 Task: Open Card Supply Chain Planning in Board Sales Territory Planning and Forecasting to Workspace Design Software and add a team member Softage.1@softage.net, a label Green, a checklist Customer Journey Mapping, an attachment from your computer, a color Green and finally, add a card description 'Develop and launch new sales promotion for existing customers' and a comment 'We should approach this task with a sense of empathy, putting ourselves in the shoes of our stakeholders to understand their perspectives.'. Add a start date 'Jan 09, 1900' with a due date 'Jan 16, 1900'
Action: Key pressed <Key.shift>SOFTAGE.4<Key.shift>@SOFTAGE.NET<Key.enter>
Screenshot: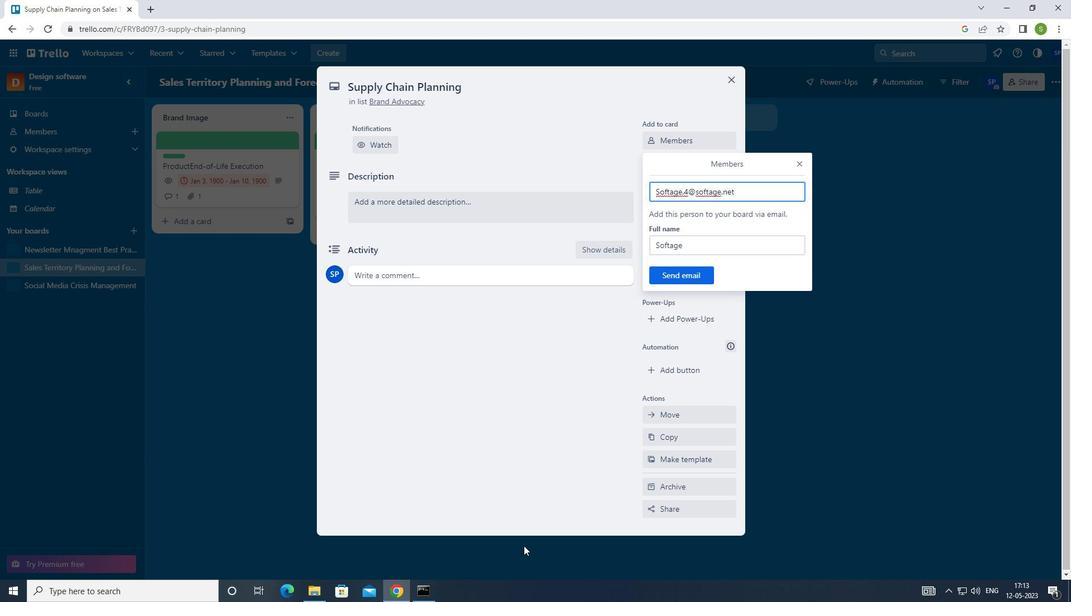 
Action: Mouse moved to (795, 163)
Screenshot: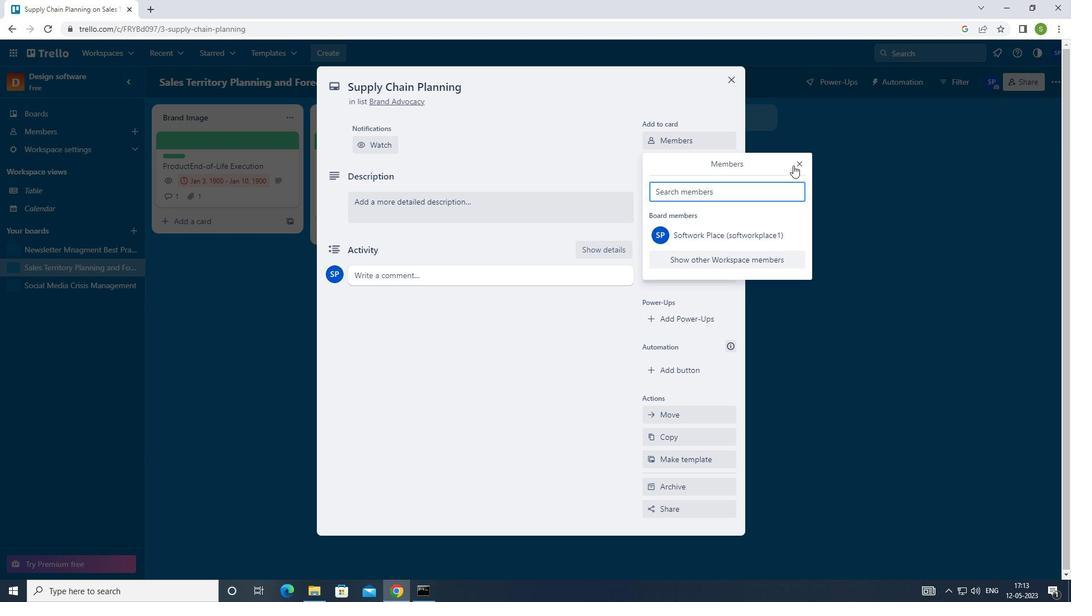 
Action: Mouse pressed left at (795, 163)
Screenshot: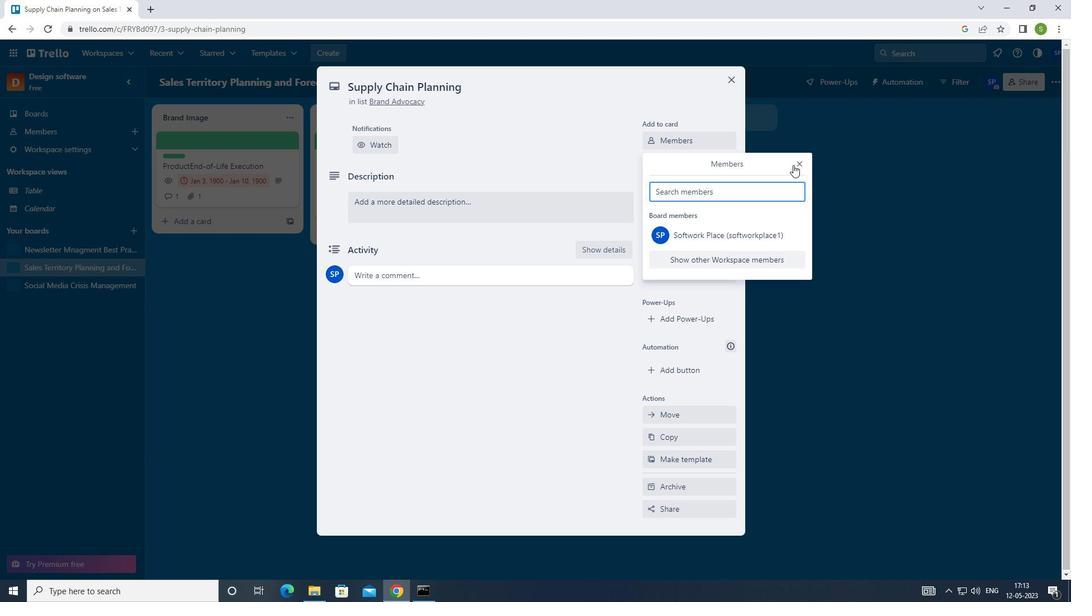 
Action: Mouse moved to (669, 169)
Screenshot: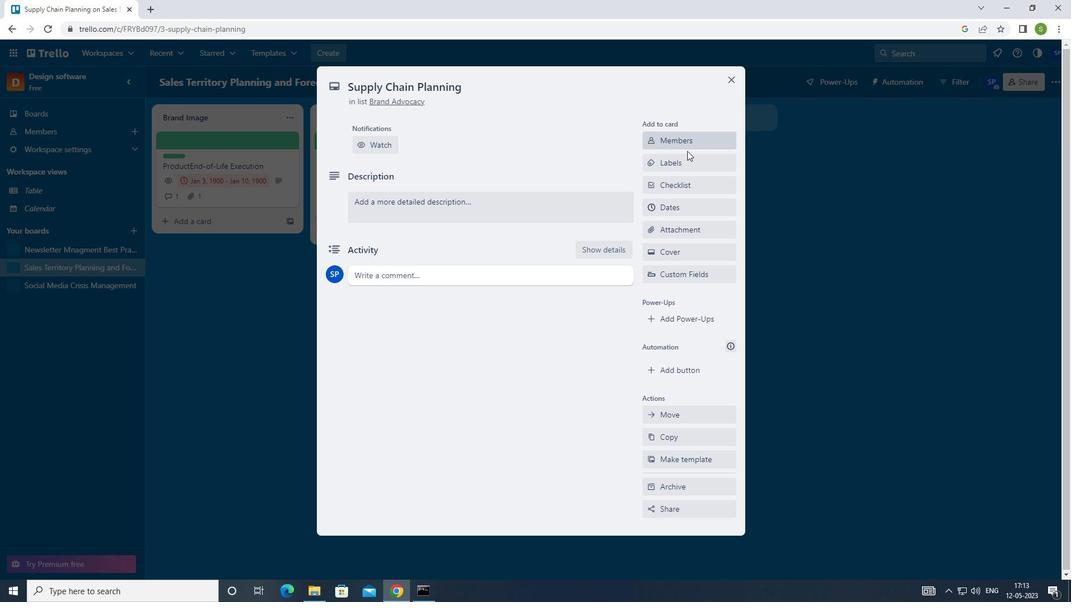 
Action: Mouse pressed left at (669, 169)
Screenshot: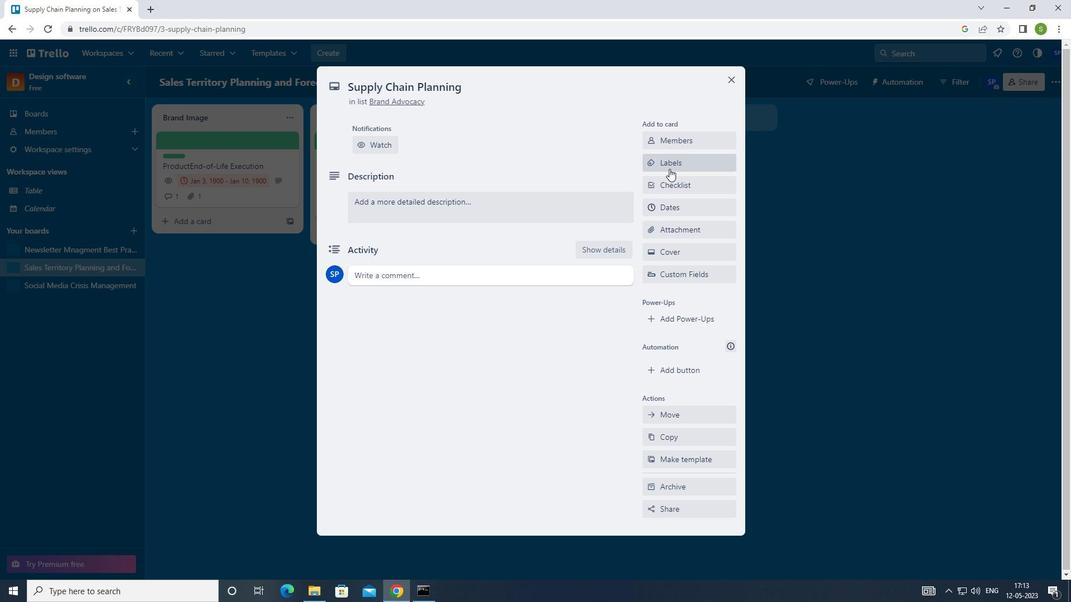 
Action: Mouse moved to (709, 259)
Screenshot: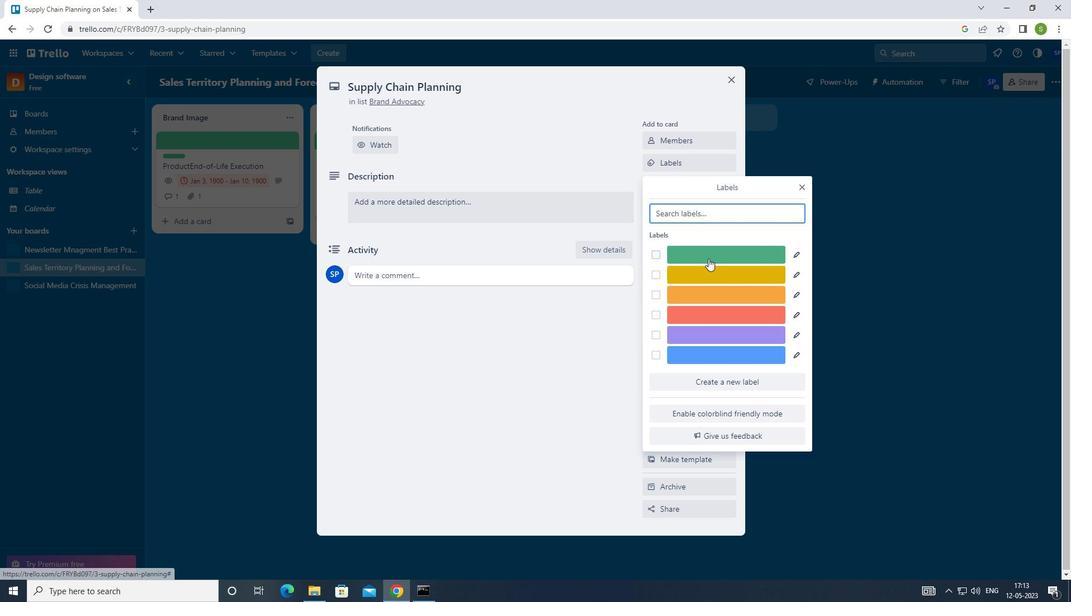 
Action: Mouse pressed left at (709, 259)
Screenshot: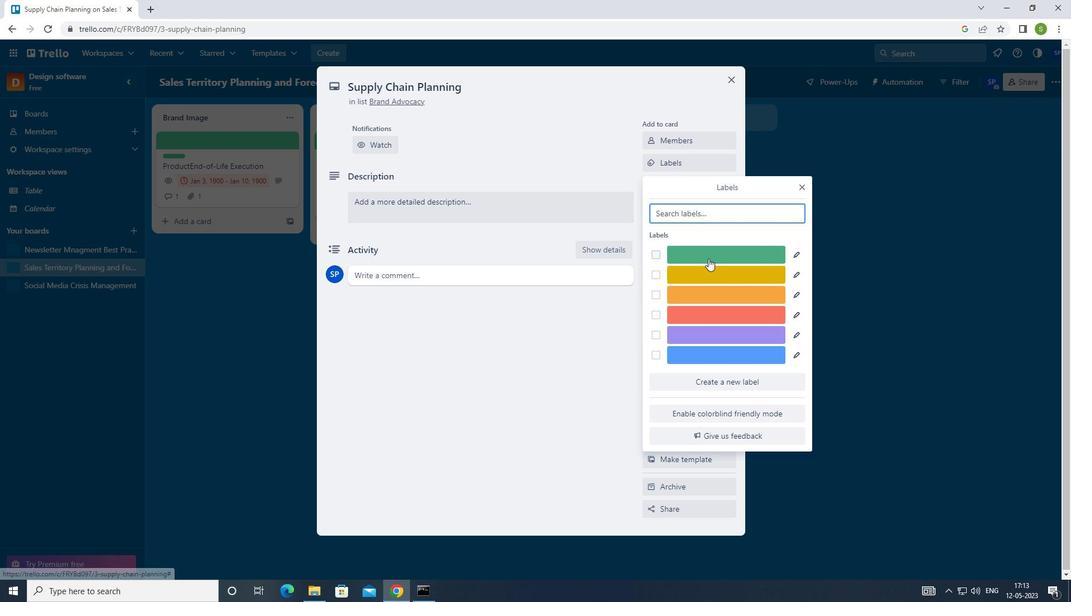 
Action: Mouse moved to (800, 185)
Screenshot: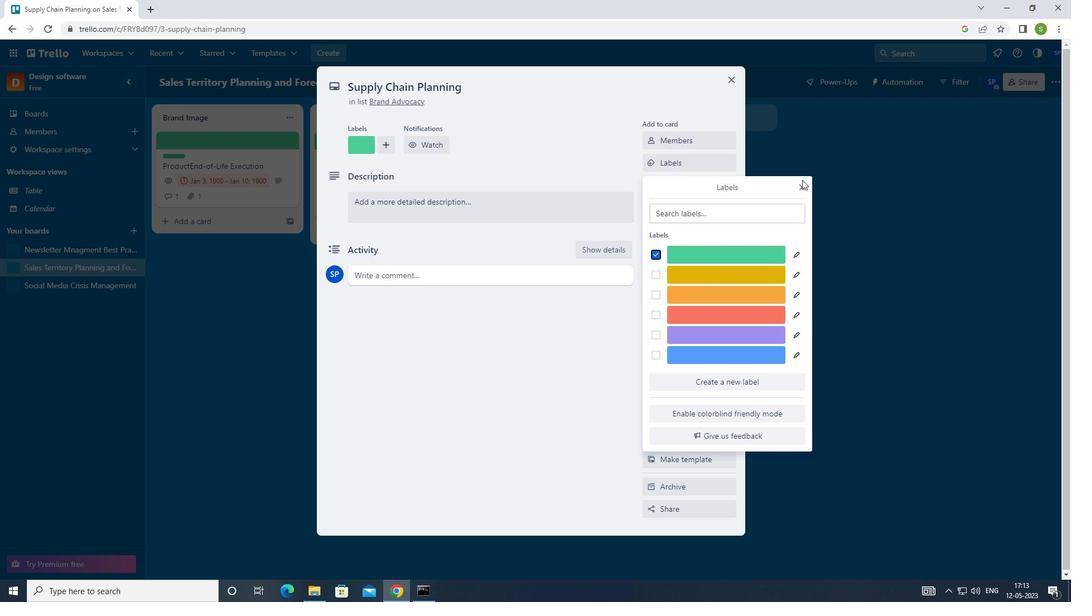 
Action: Mouse pressed left at (800, 185)
Screenshot: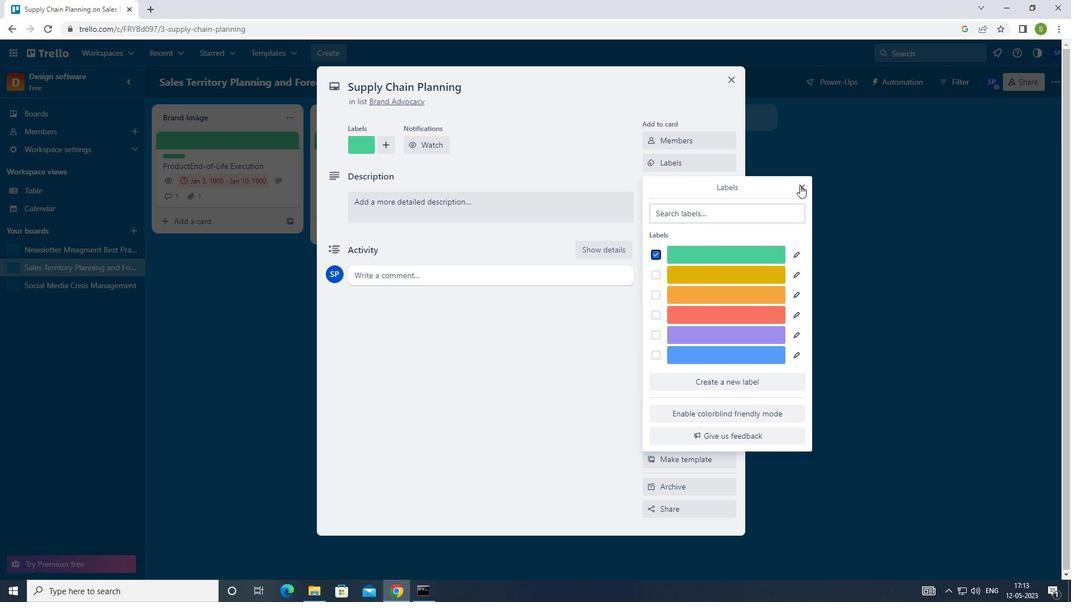 
Action: Mouse moved to (709, 183)
Screenshot: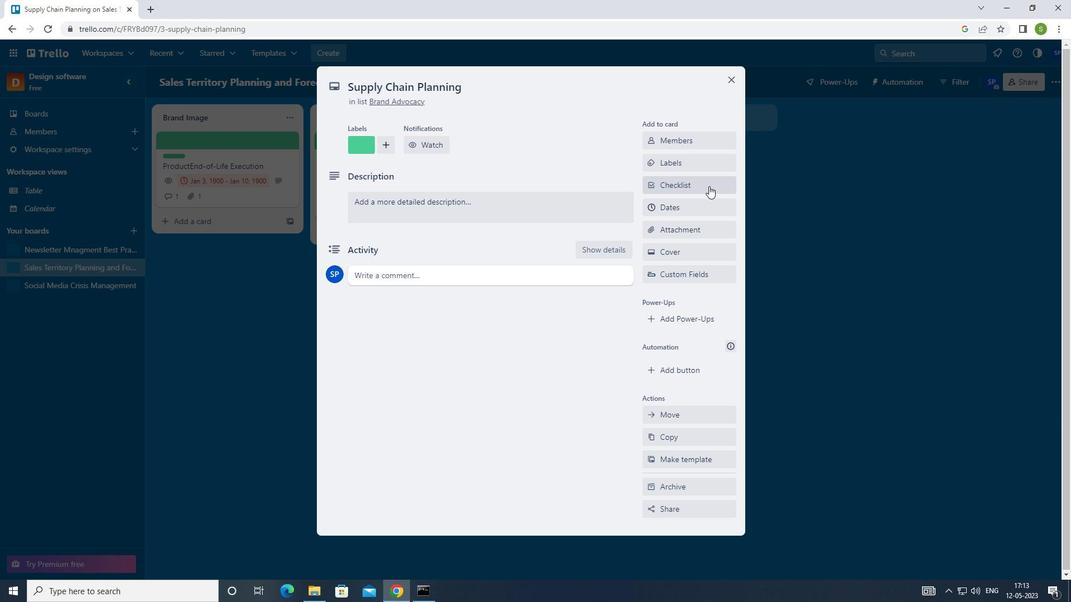 
Action: Mouse pressed left at (709, 183)
Screenshot: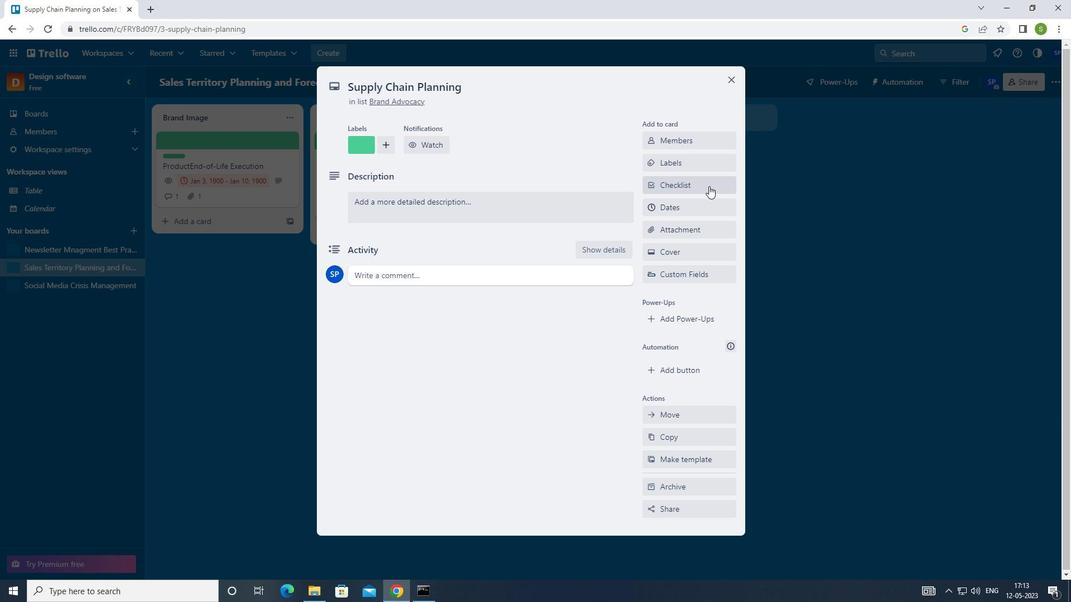 
Action: Mouse moved to (719, 202)
Screenshot: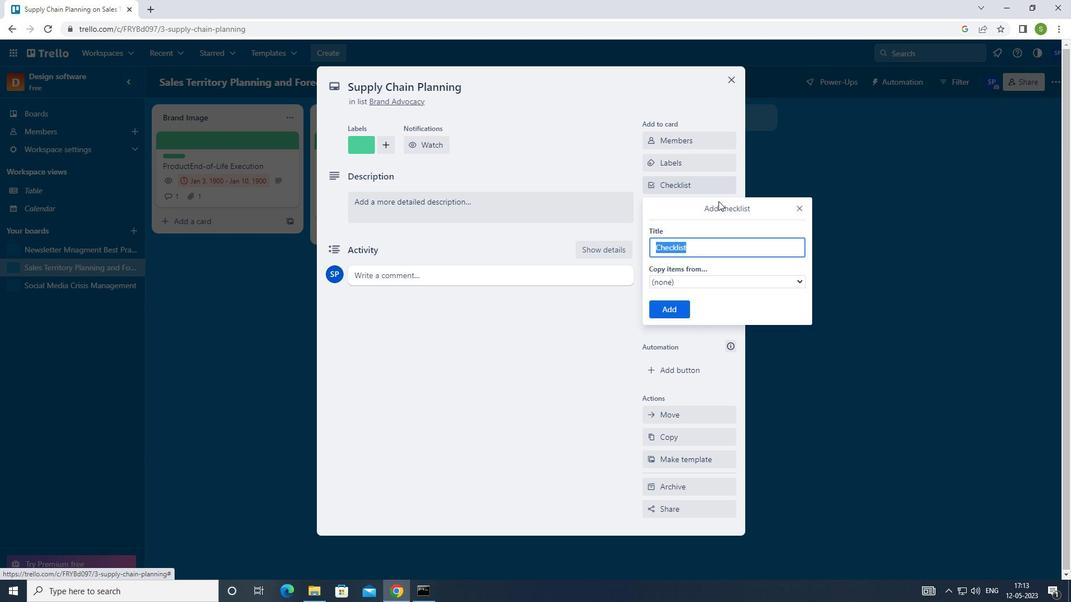 
Action: Key pressed <Key.shift>C
Screenshot: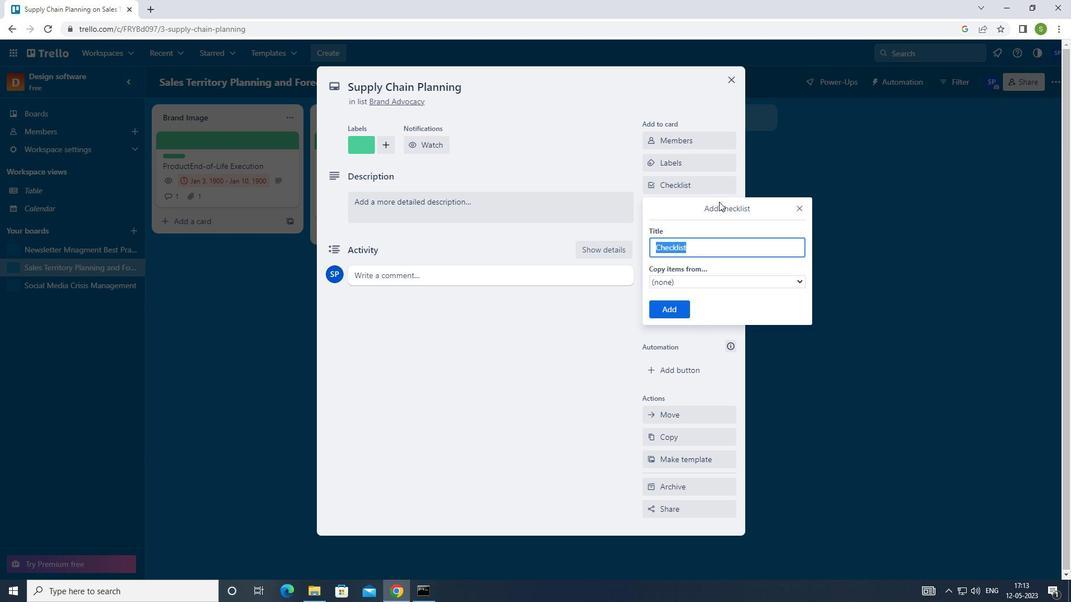 
Action: Mouse moved to (726, 313)
Screenshot: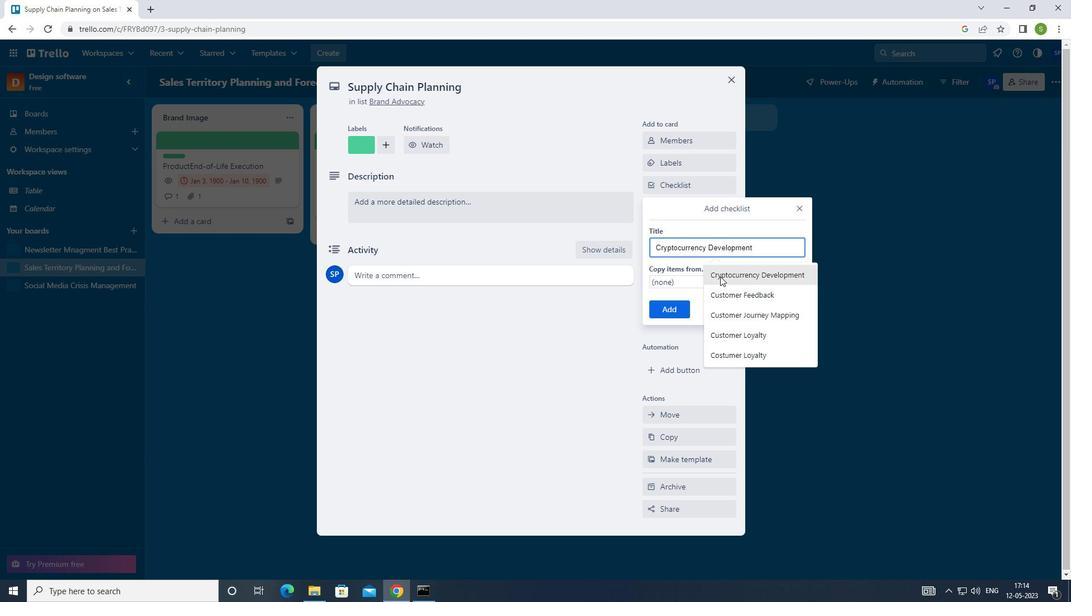 
Action: Mouse pressed left at (726, 313)
Screenshot: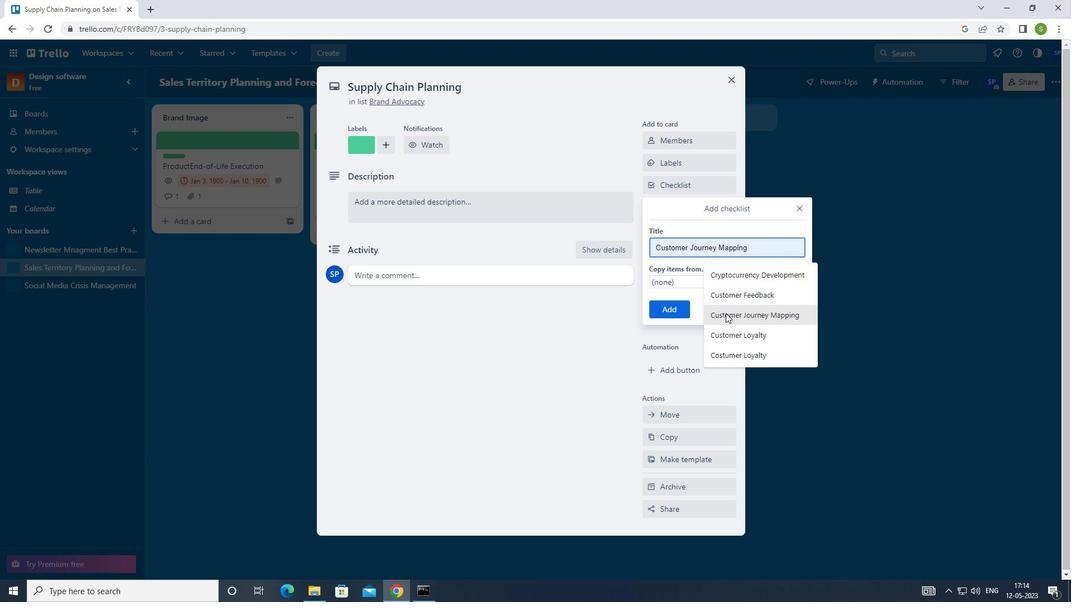 
Action: Mouse moved to (667, 304)
Screenshot: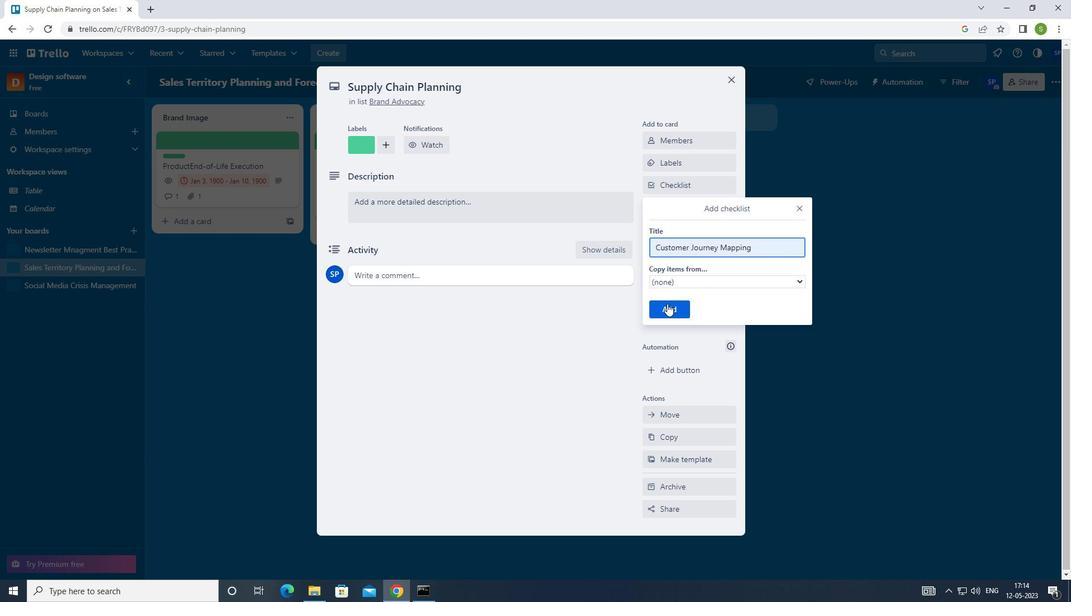 
Action: Mouse pressed left at (667, 304)
Screenshot: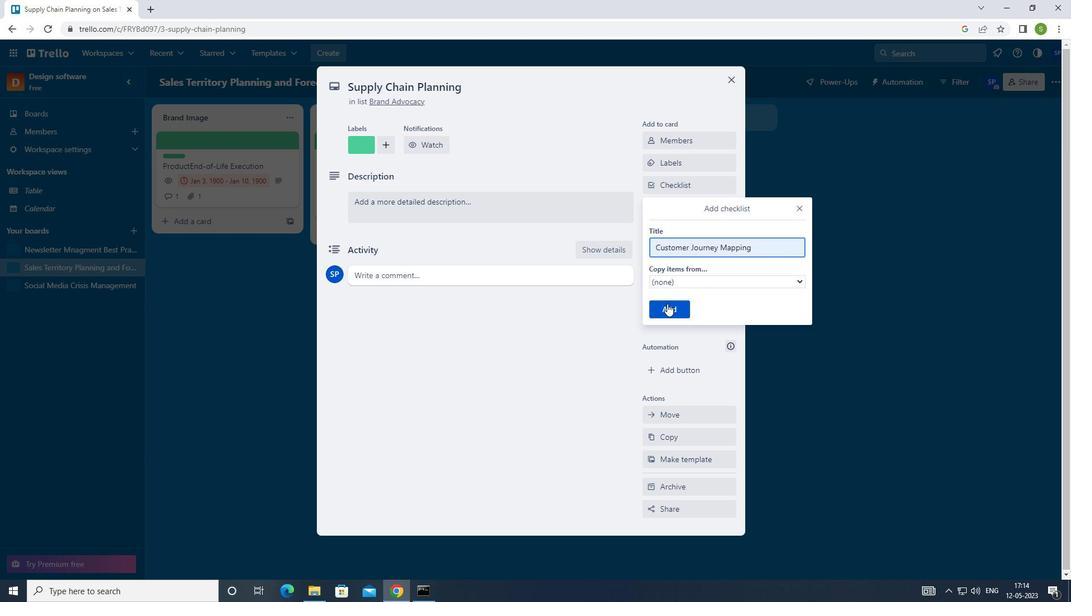 
Action: Mouse moved to (676, 231)
Screenshot: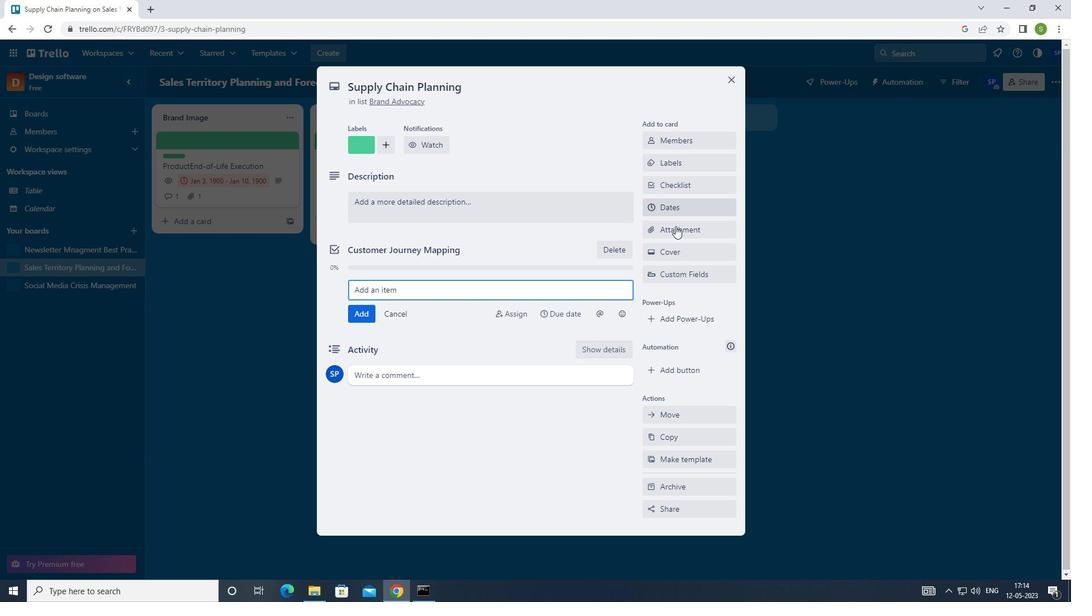 
Action: Mouse pressed left at (676, 231)
Screenshot: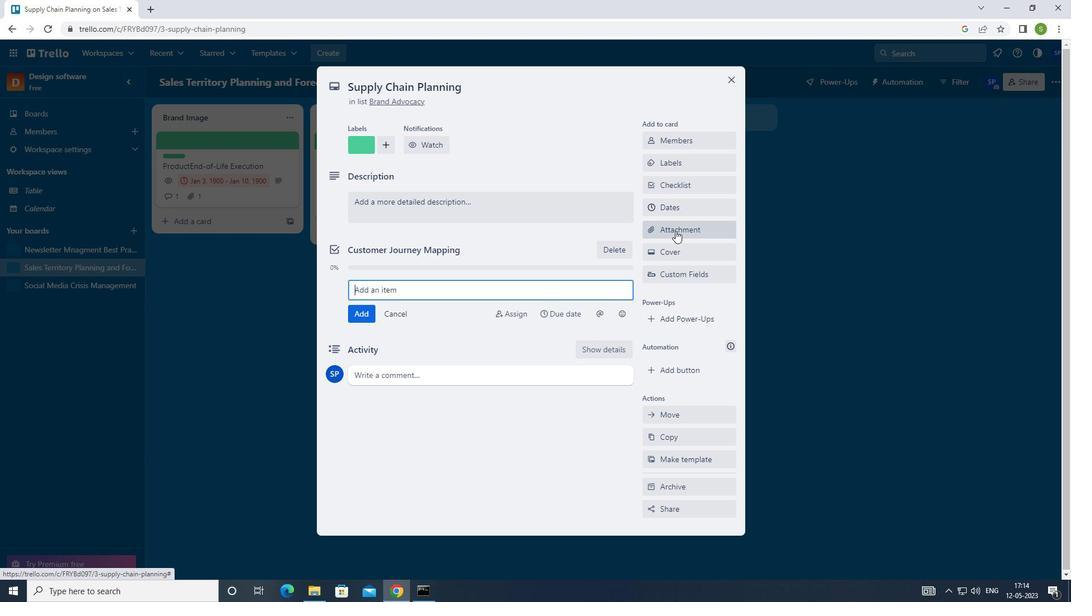 
Action: Mouse moved to (666, 271)
Screenshot: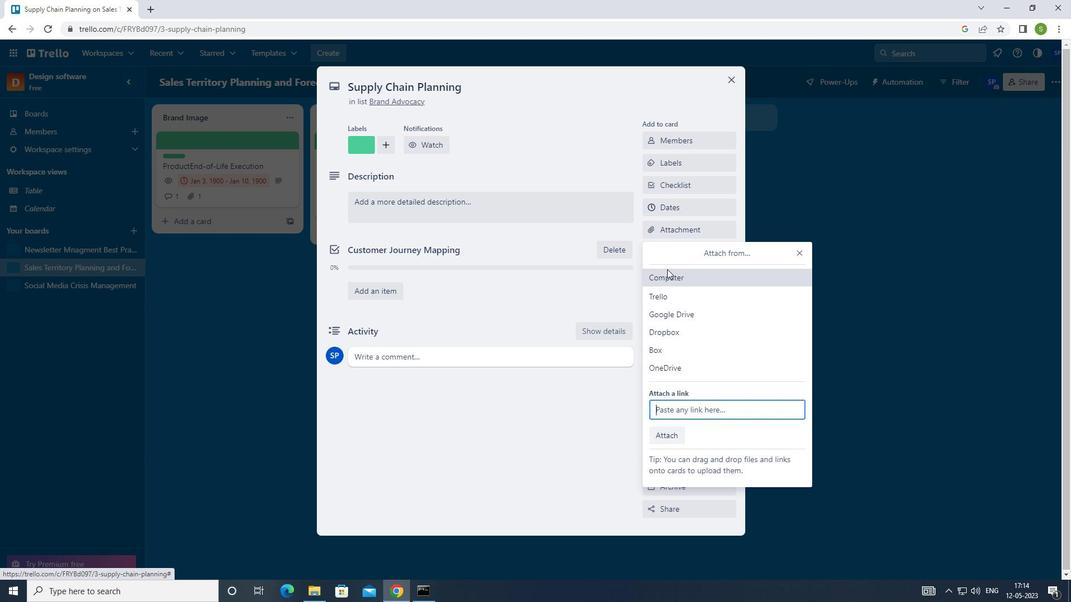
Action: Mouse pressed left at (666, 271)
Screenshot: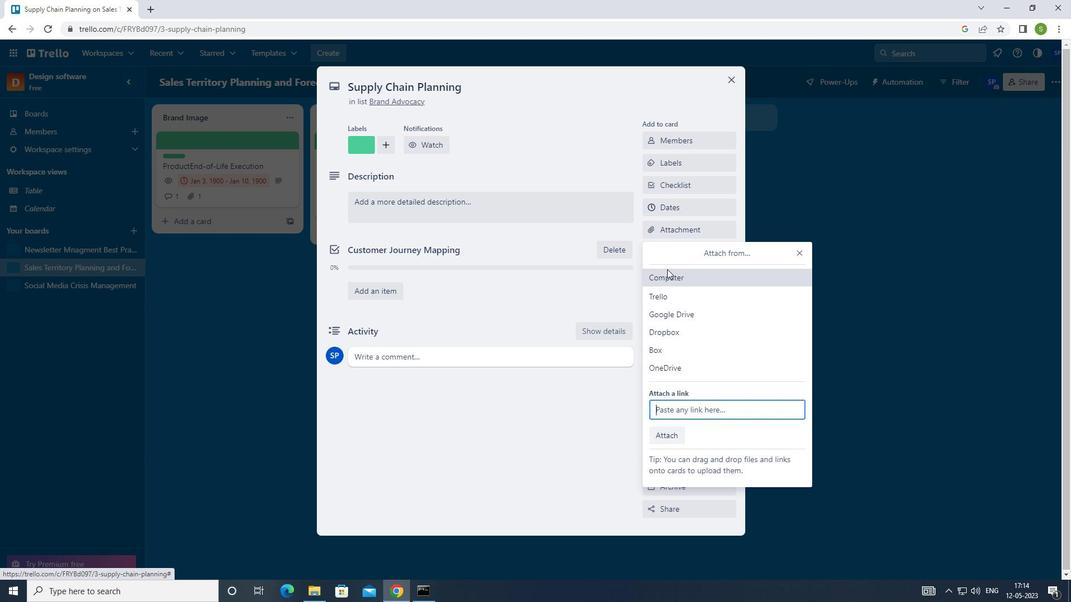 
Action: Mouse moved to (255, 74)
Screenshot: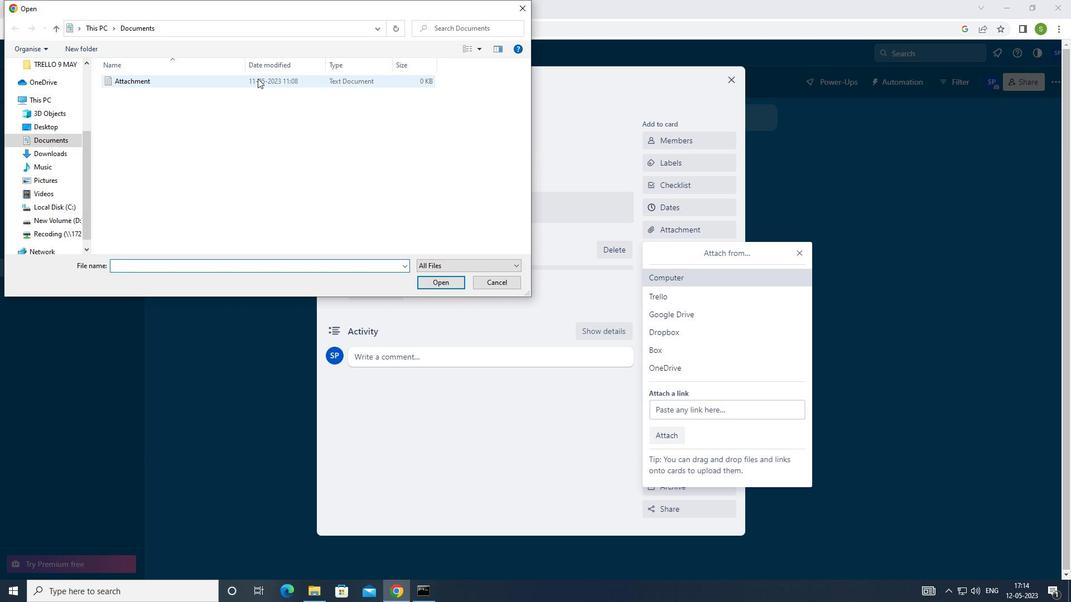 
Action: Mouse pressed left at (255, 74)
Screenshot: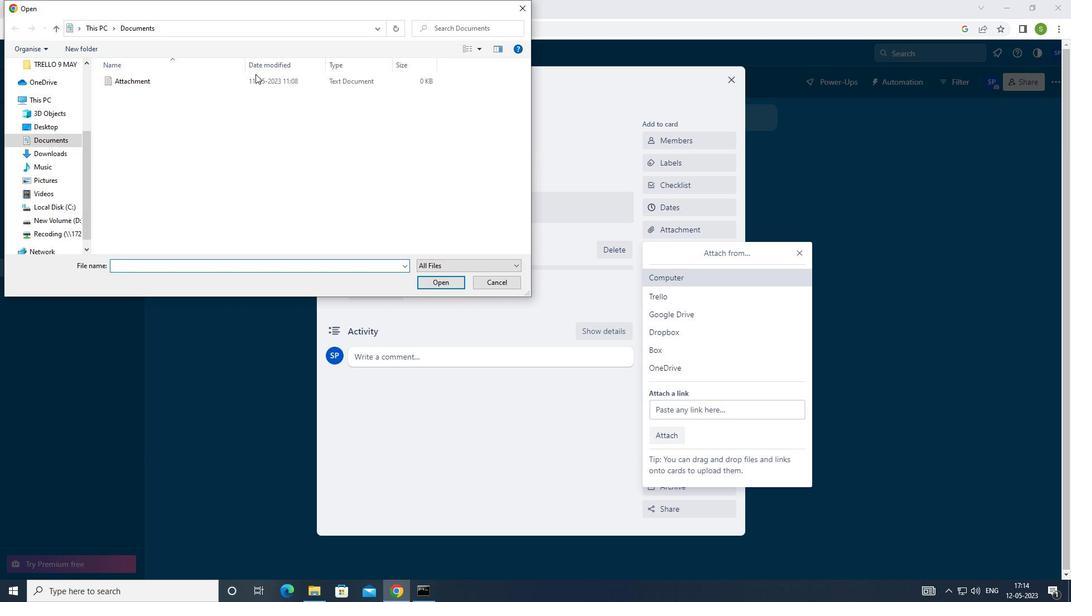 
Action: Mouse moved to (255, 79)
Screenshot: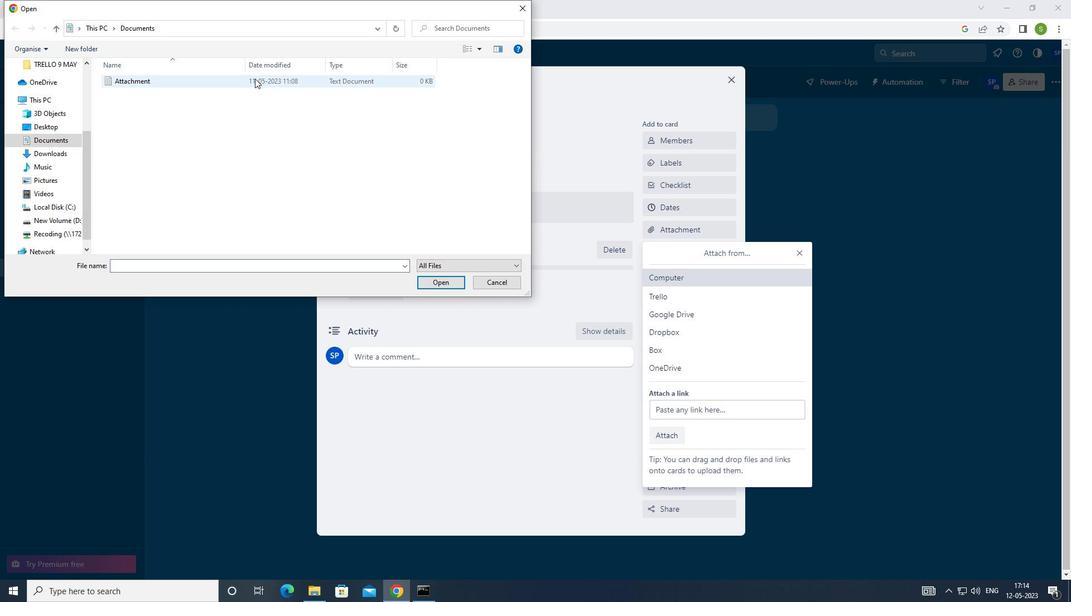 
Action: Mouse pressed left at (255, 79)
Screenshot: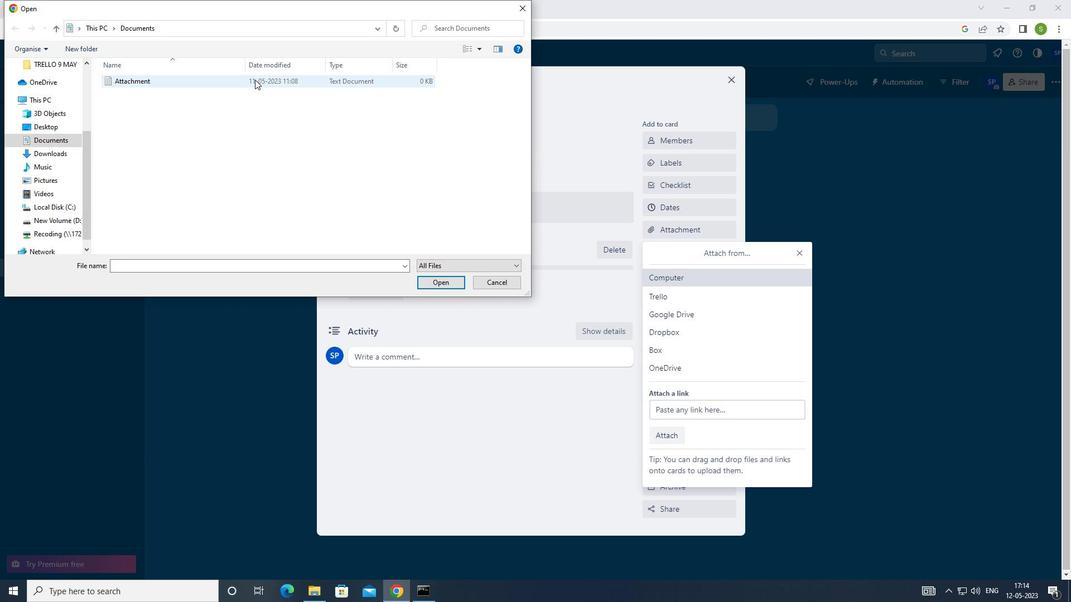 
Action: Mouse moved to (437, 283)
Screenshot: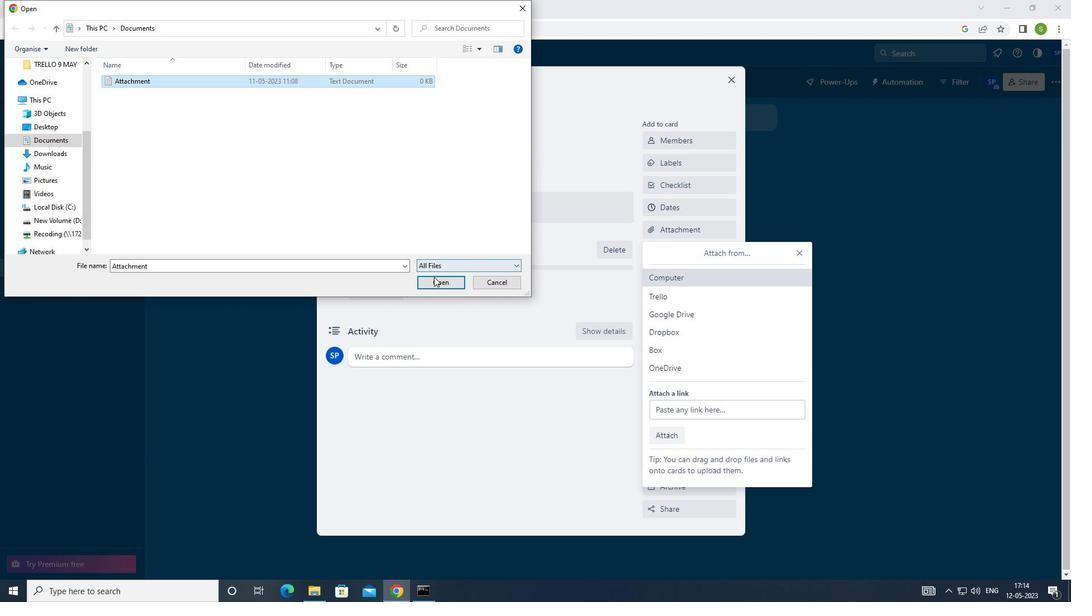 
Action: Mouse pressed left at (437, 283)
Screenshot: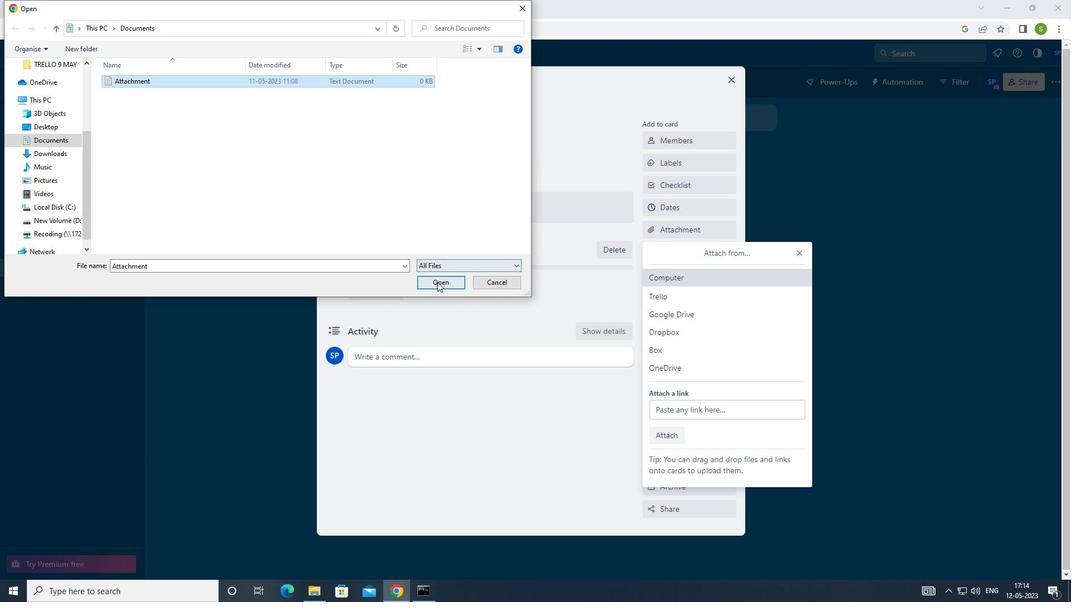 
Action: Mouse moved to (670, 247)
Screenshot: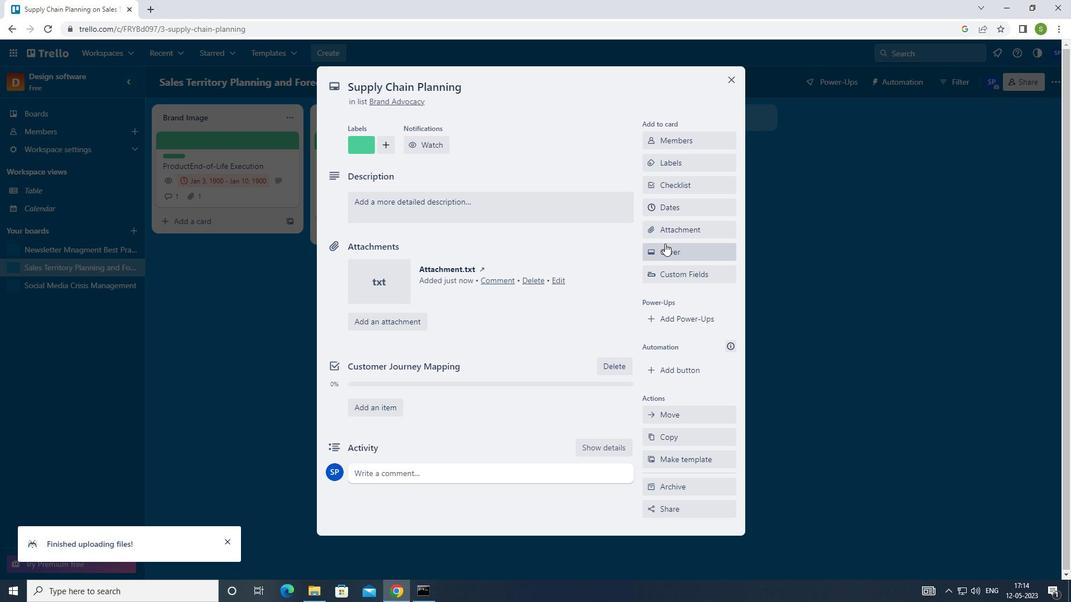 
Action: Mouse pressed left at (670, 247)
Screenshot: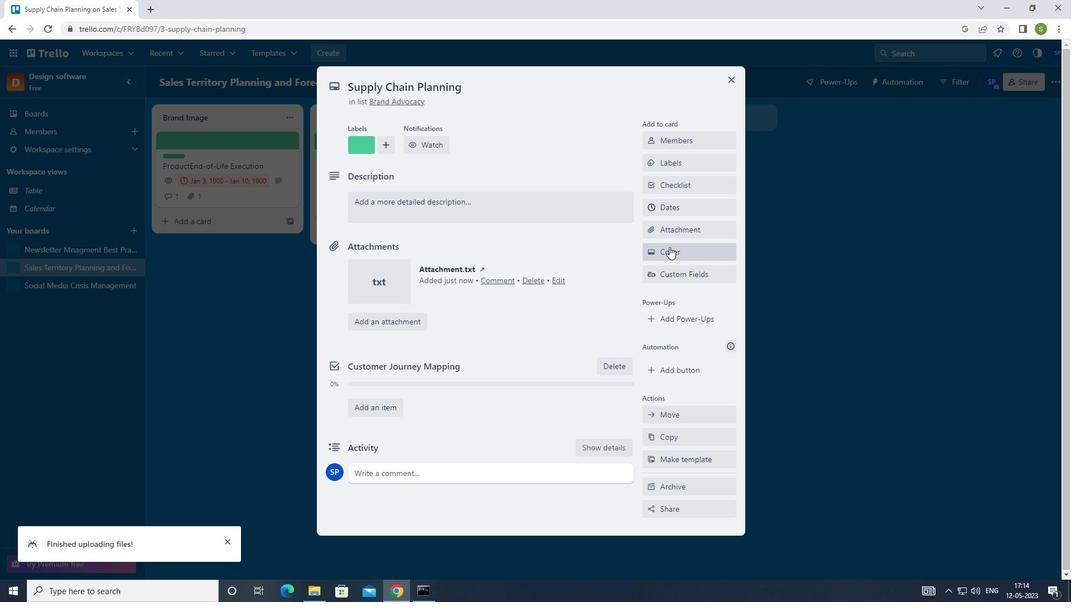
Action: Mouse moved to (668, 357)
Screenshot: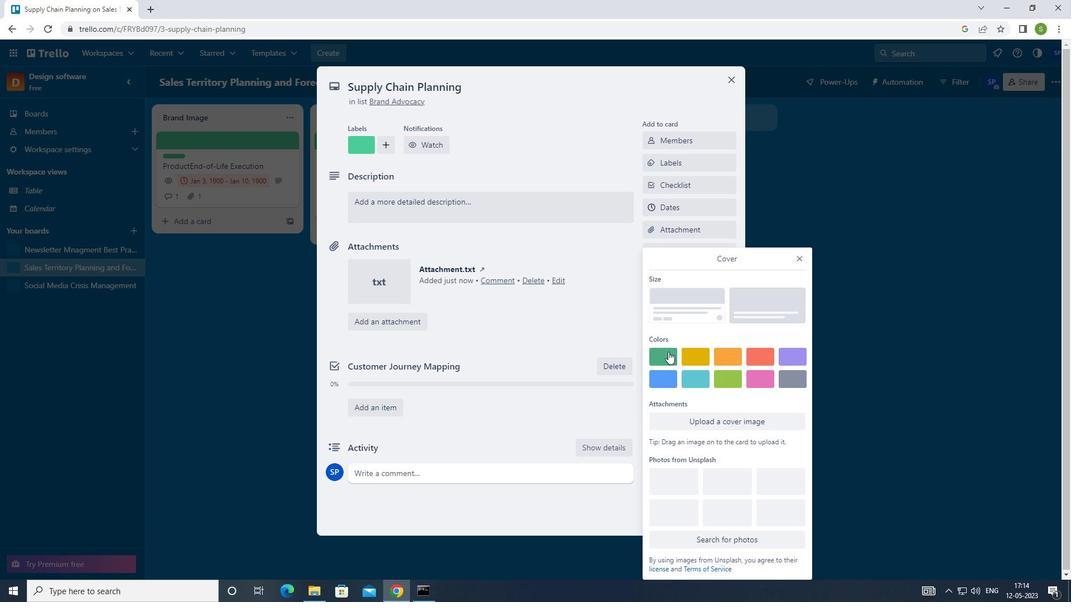 
Action: Mouse pressed left at (668, 357)
Screenshot: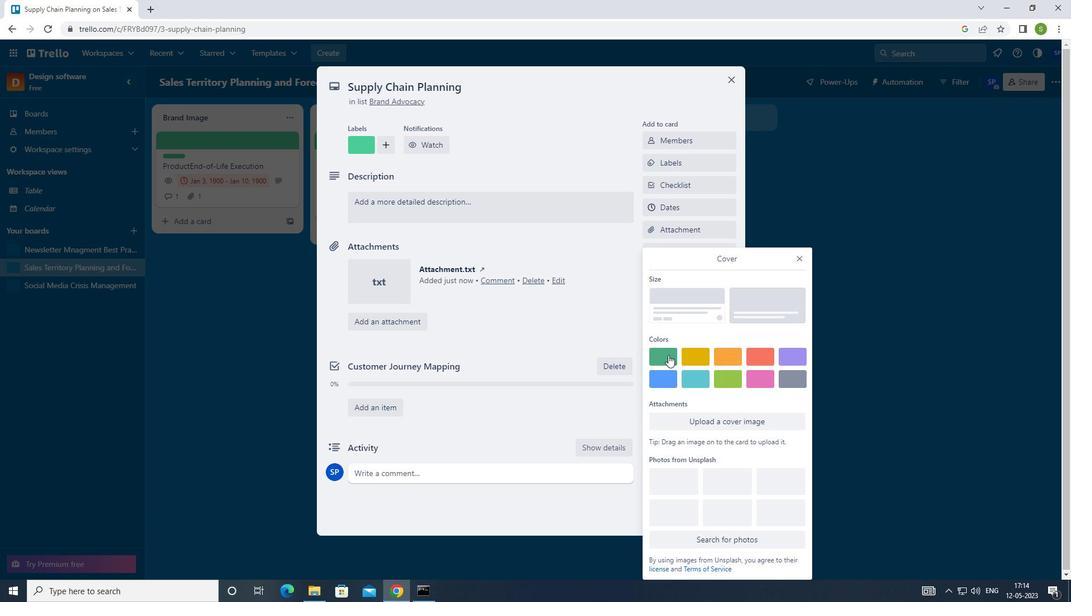 
Action: Mouse moved to (800, 238)
Screenshot: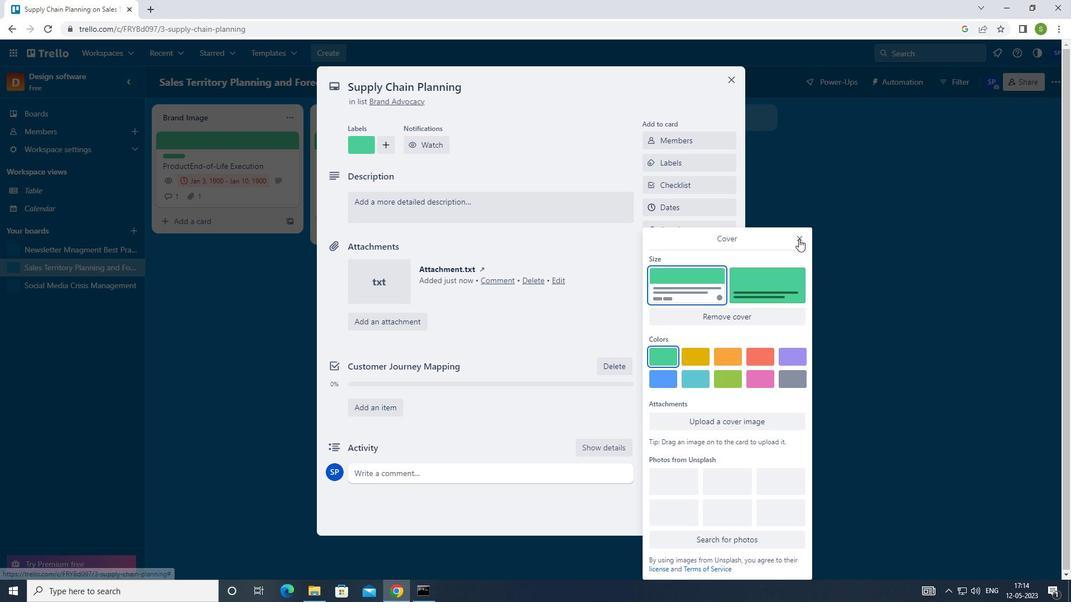
Action: Mouse pressed left at (800, 238)
Screenshot: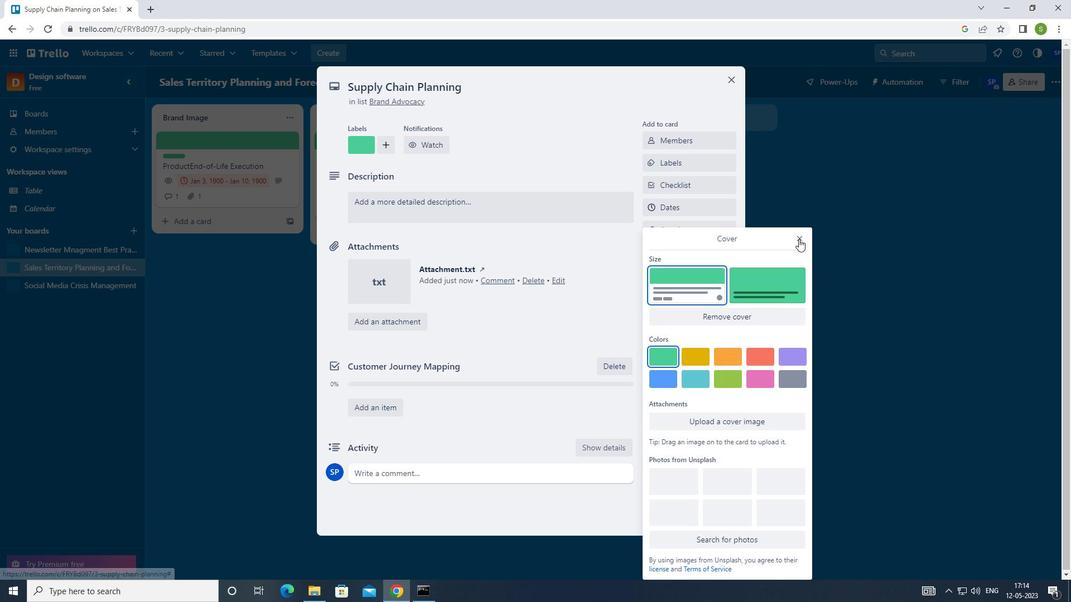 
Action: Mouse moved to (454, 261)
Screenshot: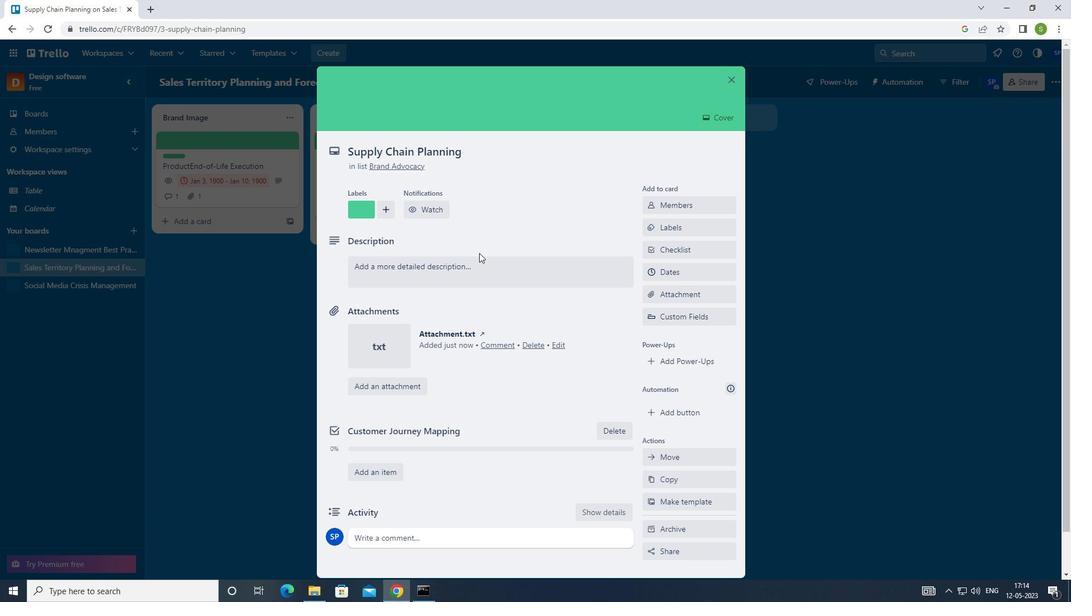 
Action: Mouse pressed left at (454, 261)
Screenshot: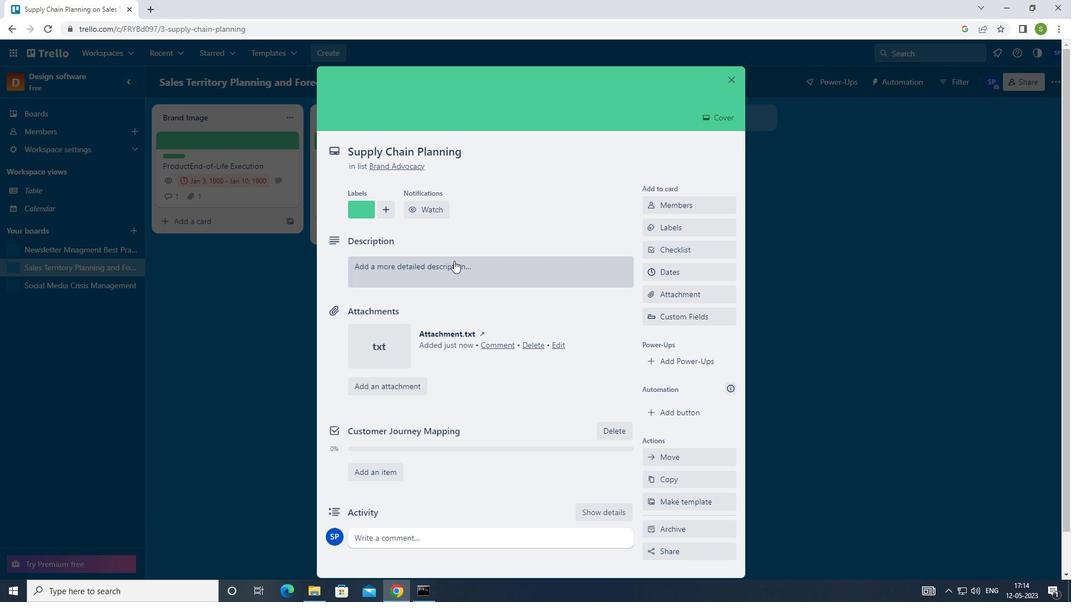 
Action: Mouse moved to (515, 160)
Screenshot: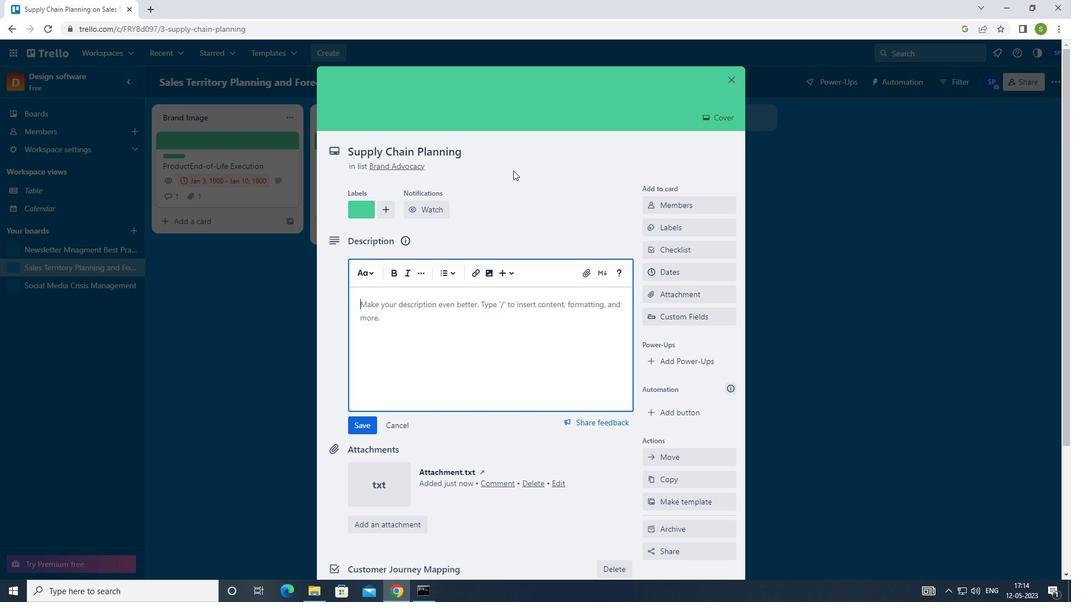 
Action: Key pressed <Key.shift>DEVELOP<Key.space>AND<Key.space>LAUNCH<Key.space>NEW<Key.space>SALES<Key.space>PROMOTION<Key.space>FOR<Key.space>EXISTING<Key.space>CUSTOMER
Screenshot: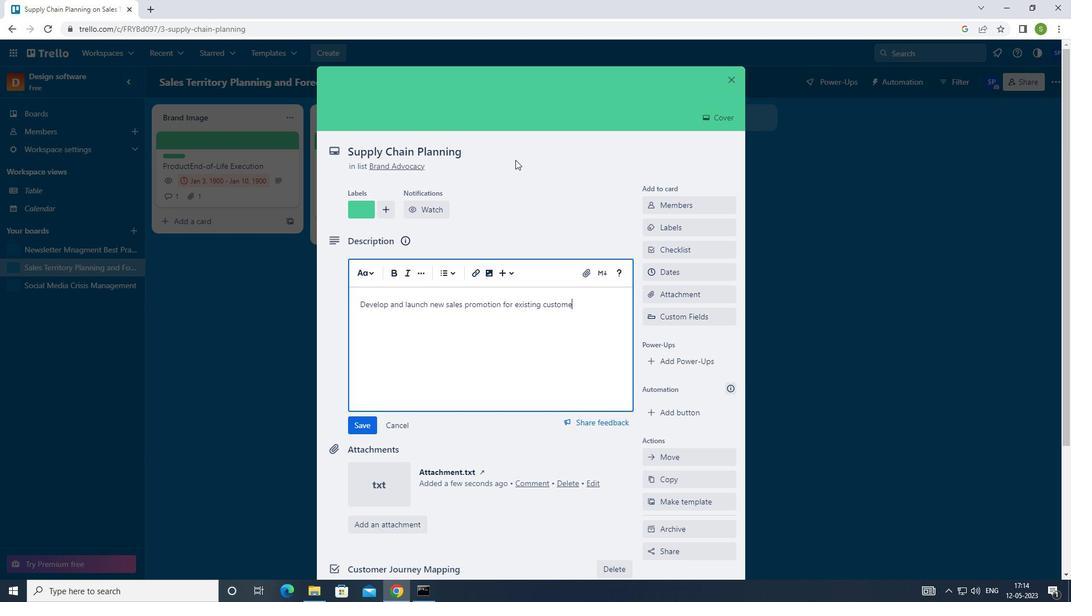 
Action: Mouse moved to (359, 425)
Screenshot: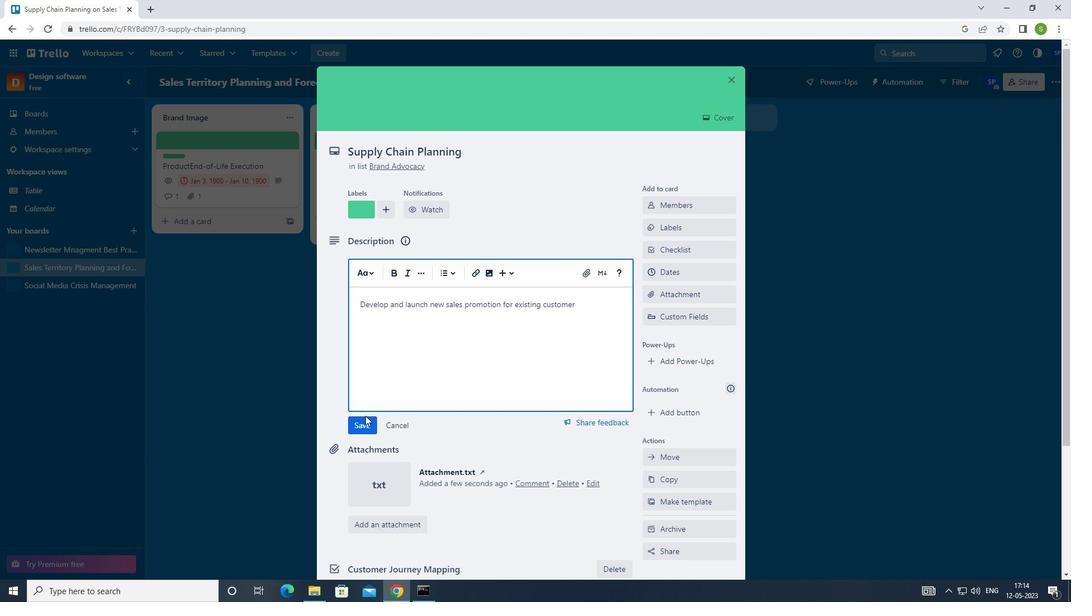 
Action: Mouse pressed left at (359, 425)
Screenshot: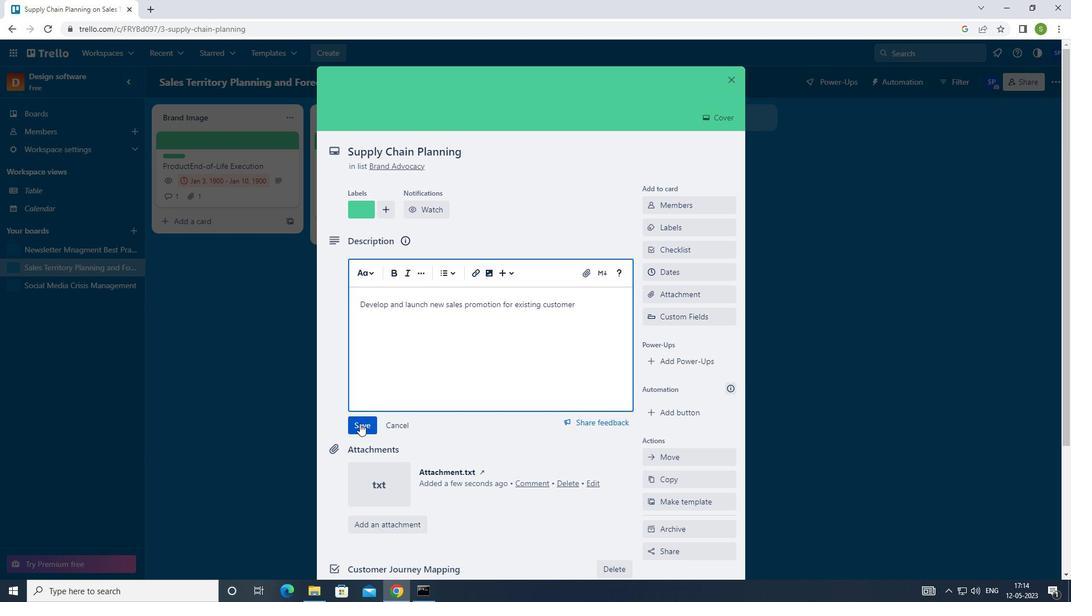 
Action: Mouse moved to (509, 336)
Screenshot: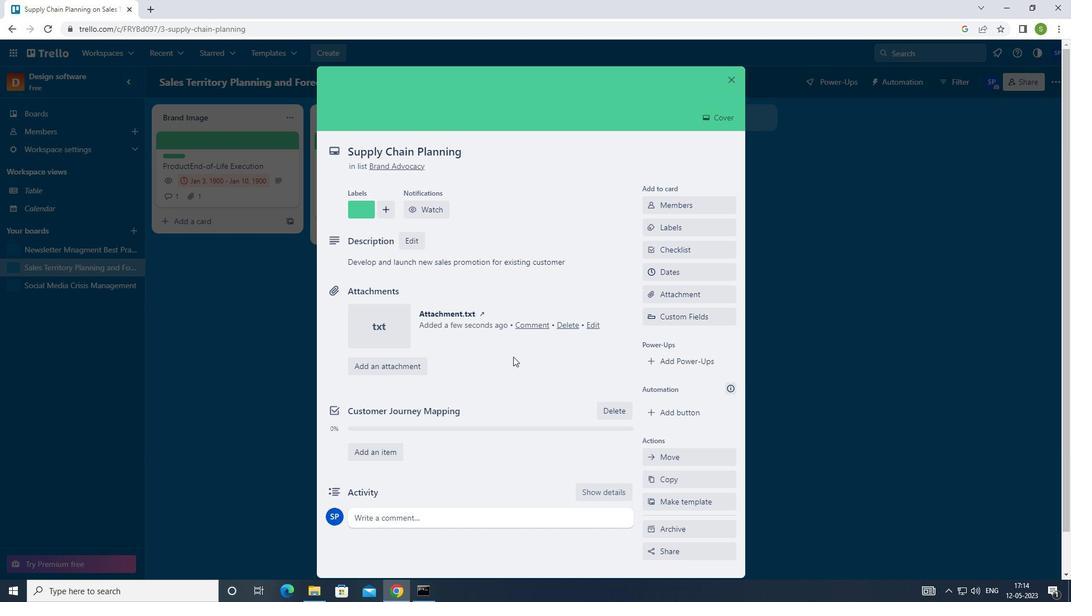 
Action: Mouse scrolled (509, 336) with delta (0, 0)
Screenshot: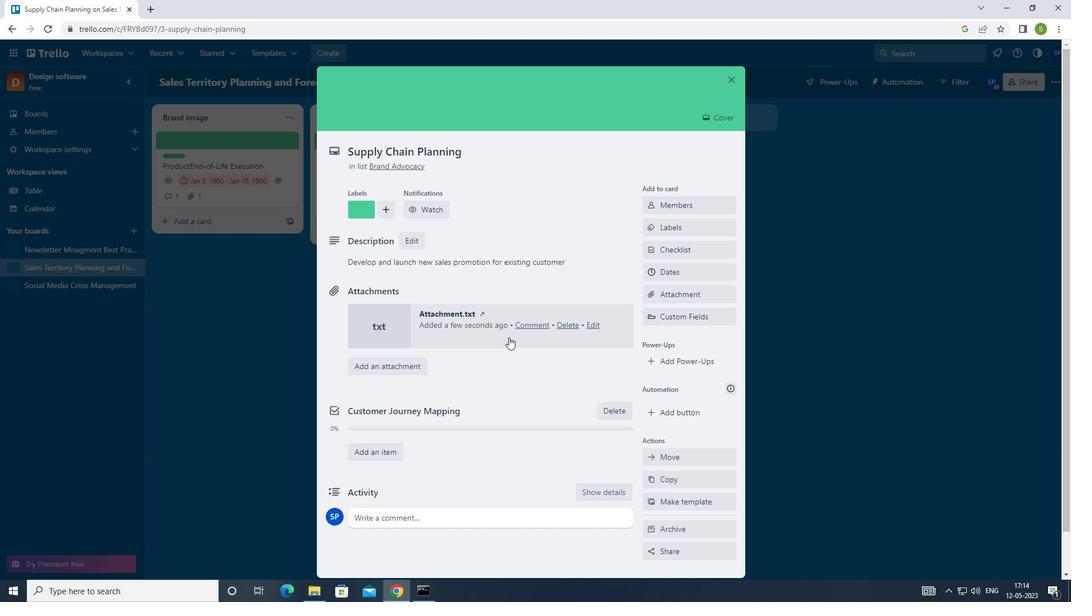 
Action: Mouse scrolled (509, 336) with delta (0, 0)
Screenshot: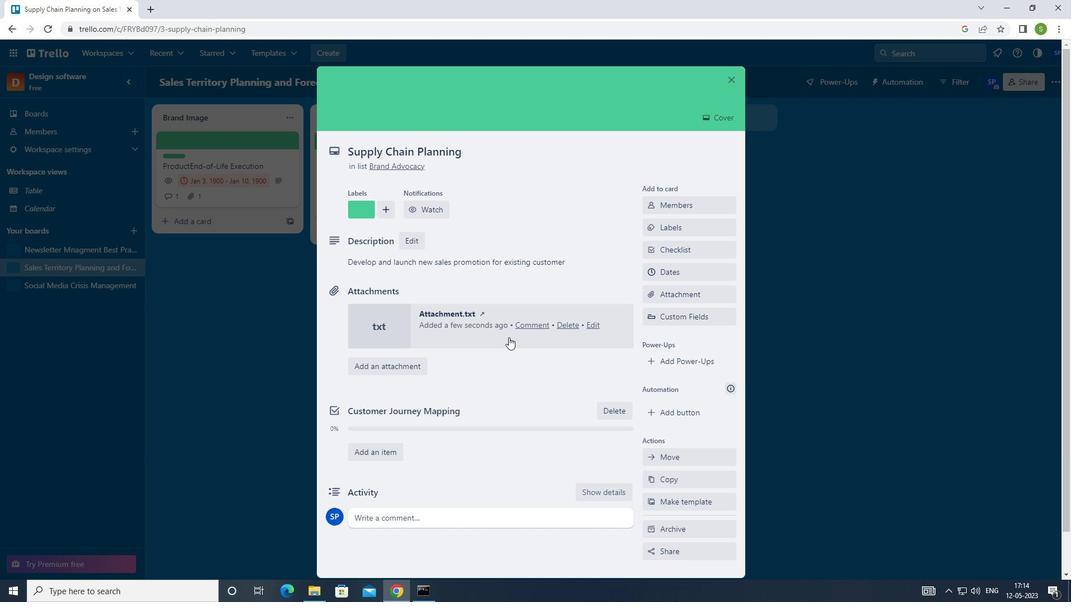 
Action: Mouse scrolled (509, 336) with delta (0, 0)
Screenshot: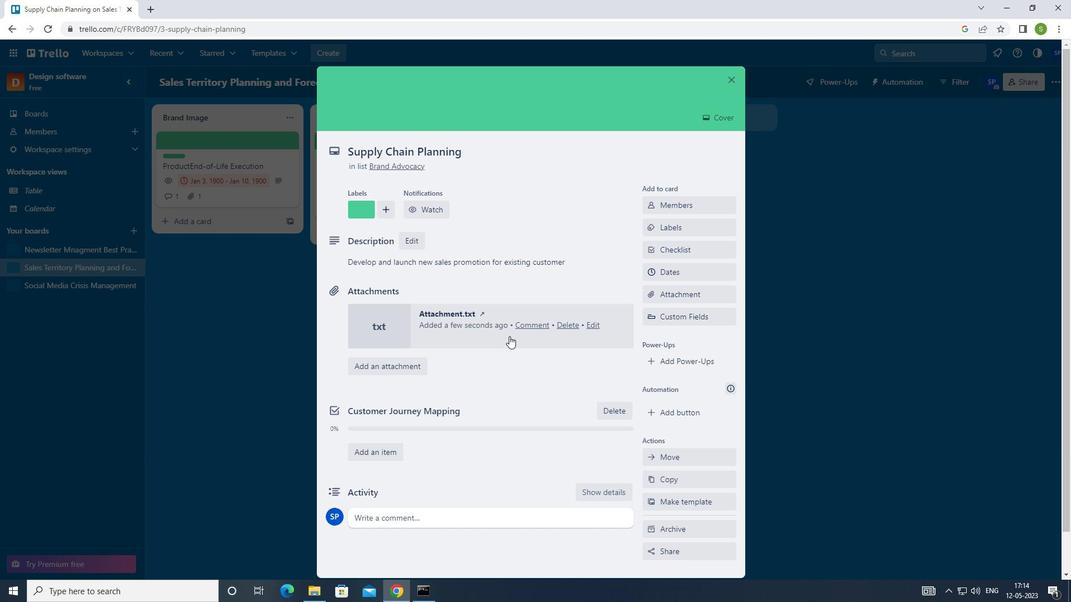 
Action: Mouse scrolled (509, 336) with delta (0, 0)
Screenshot: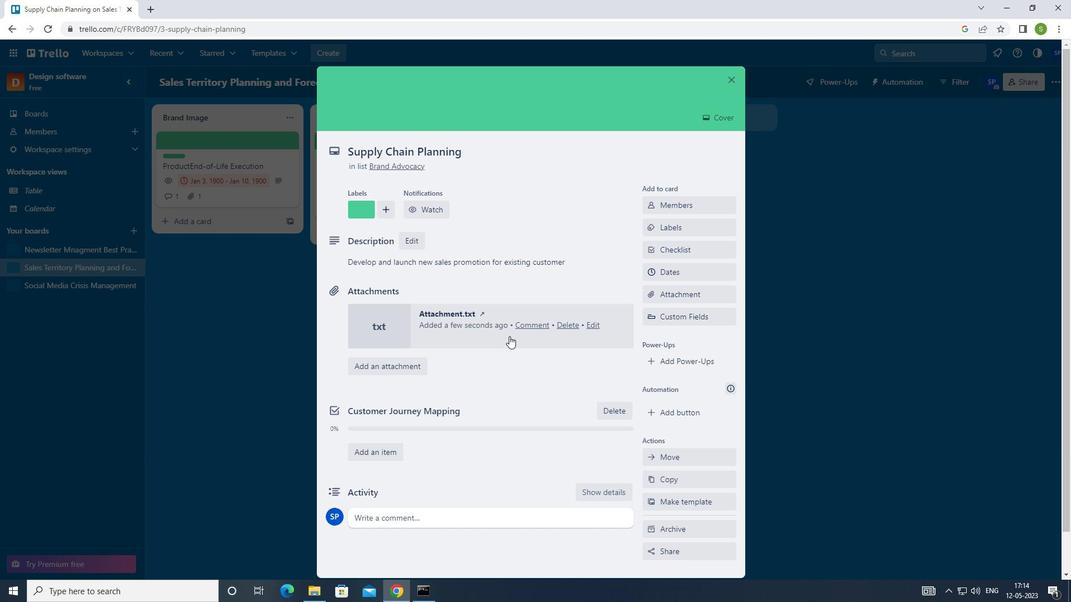 
Action: Mouse moved to (471, 472)
Screenshot: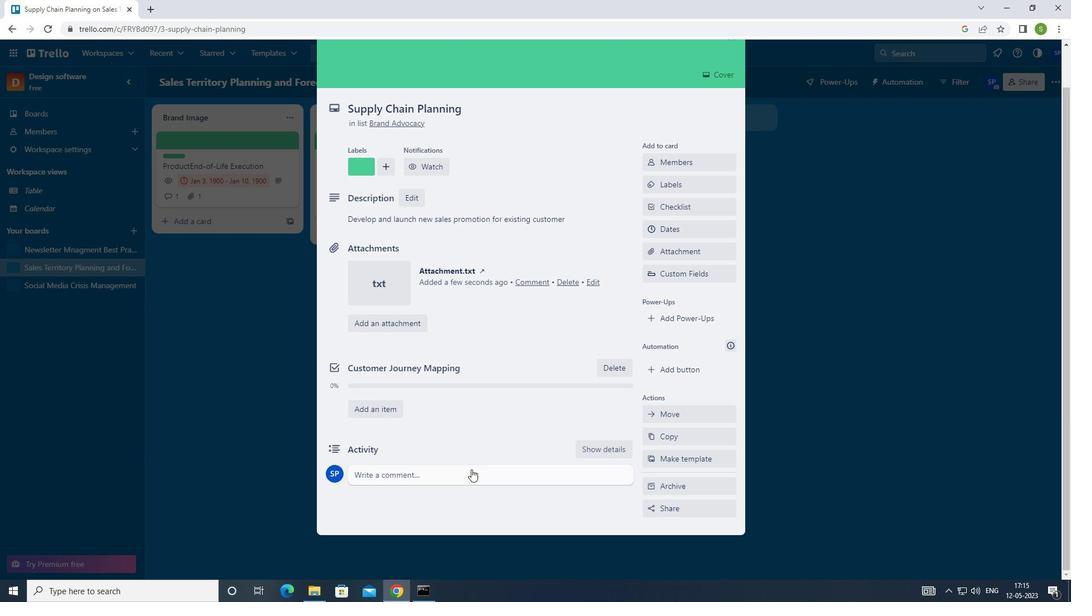 
Action: Mouse pressed left at (471, 472)
Screenshot: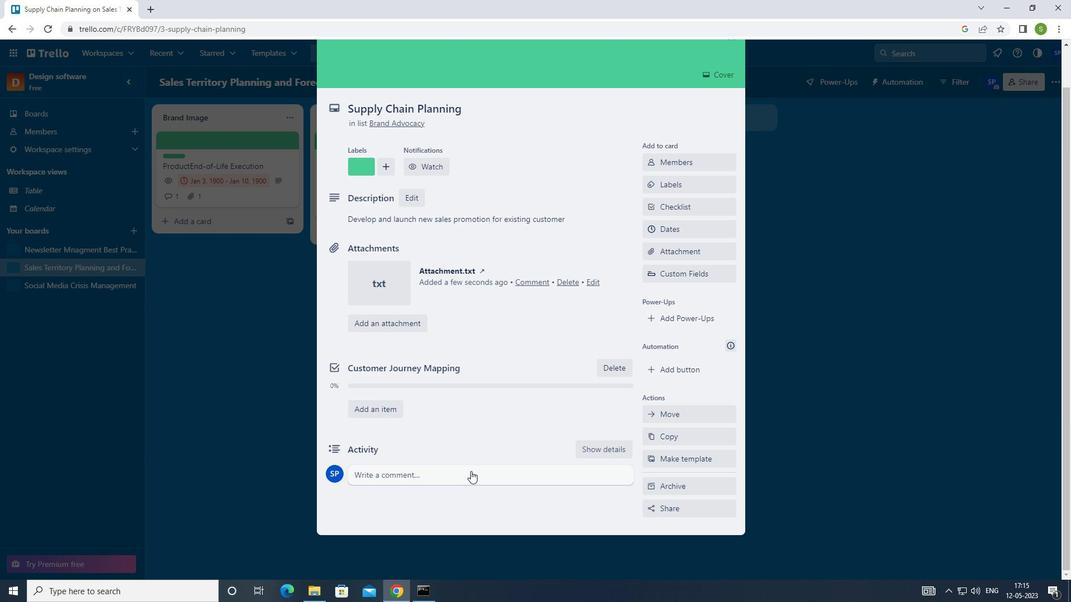 
Action: Mouse moved to (517, 375)
Screenshot: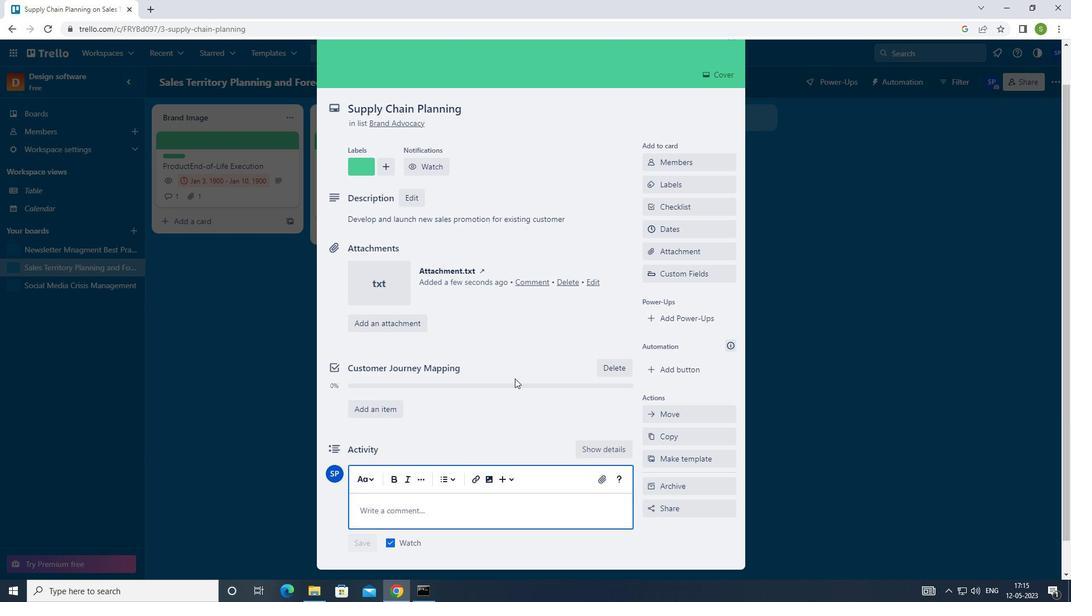 
Action: Key pressed <Key.shift>WE<Key.space>SHOULD<Key.space>APPROACH<Key.space>THIS<Key.space>TASK<Key.space>WITH<Key.space>A<Key.space>SENSE<Key.space>OF<Key.space>EMPATHY<Key.space>PUTTING<Key.space>OURSELVES<Key.space>IN<Key.space>THE<Key.space>SHOES<Key.space>OF<Key.space>OUR<Key.space>STAKEG<Key.backspace>HOLDER<Key.space>TO<Key.space>UNDERSTAND<Key.space>THEIR<Key.space>PERSPECTIVES<Key.space>
Screenshot: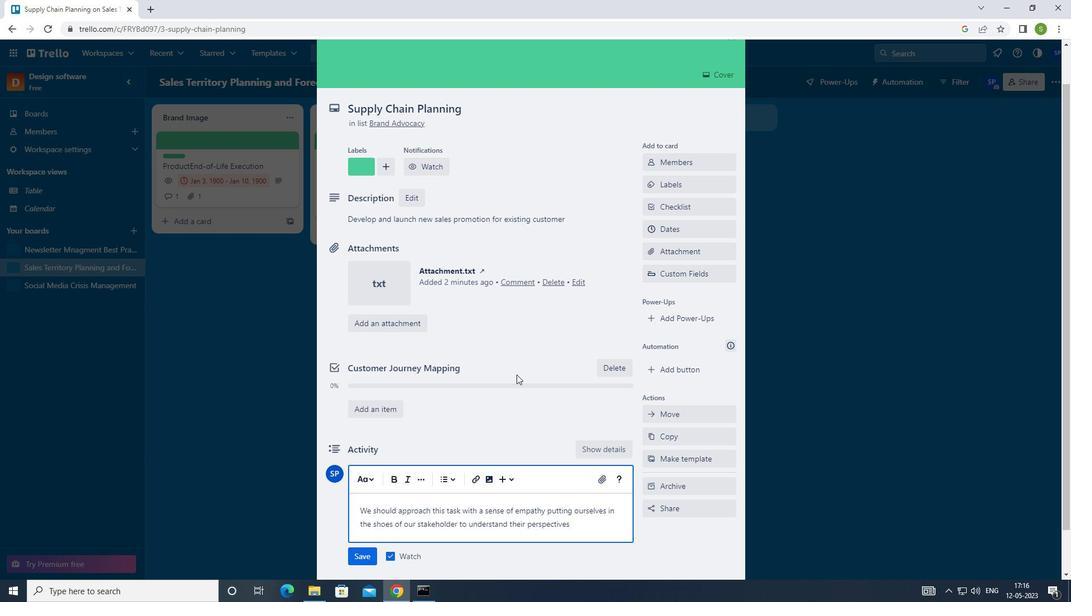 
Action: Mouse moved to (365, 557)
Screenshot: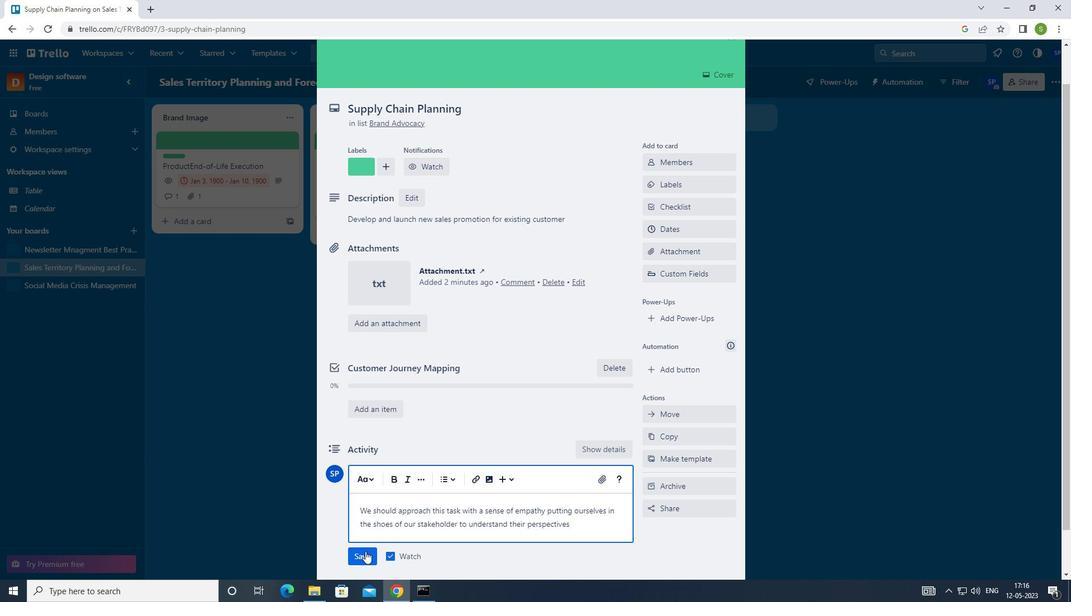 
Action: Mouse pressed left at (365, 557)
Screenshot: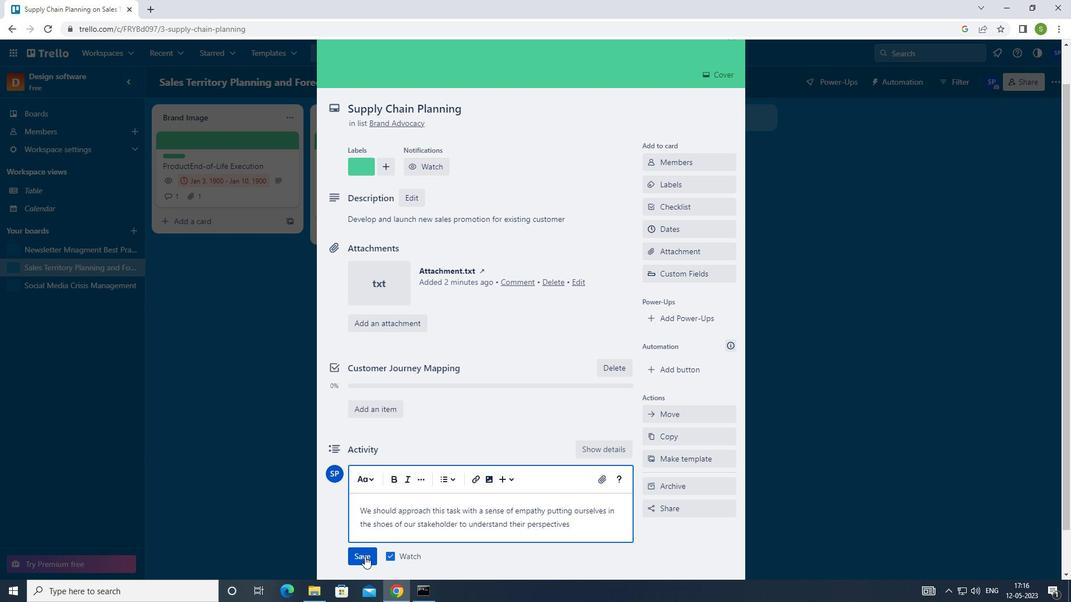 
Action: Mouse moved to (671, 230)
Screenshot: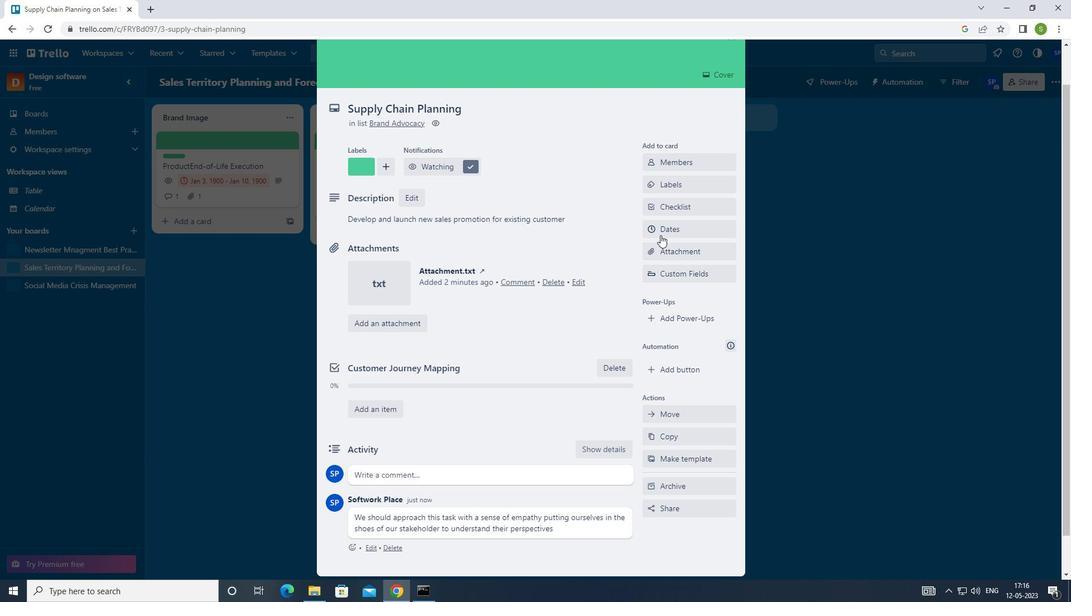
Action: Mouse pressed left at (671, 230)
Screenshot: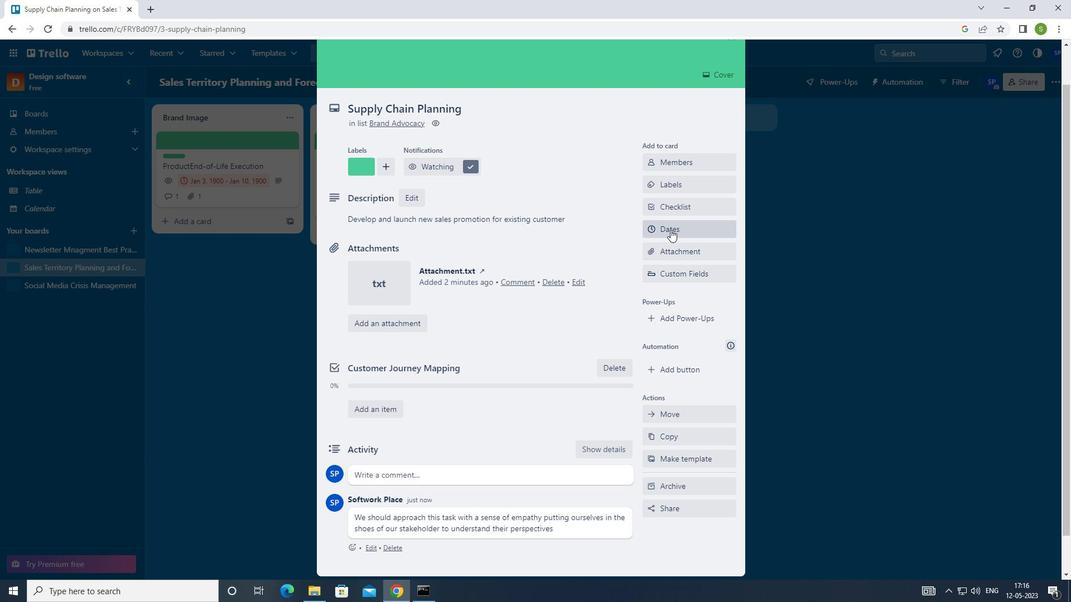 
Action: Mouse moved to (655, 284)
Screenshot: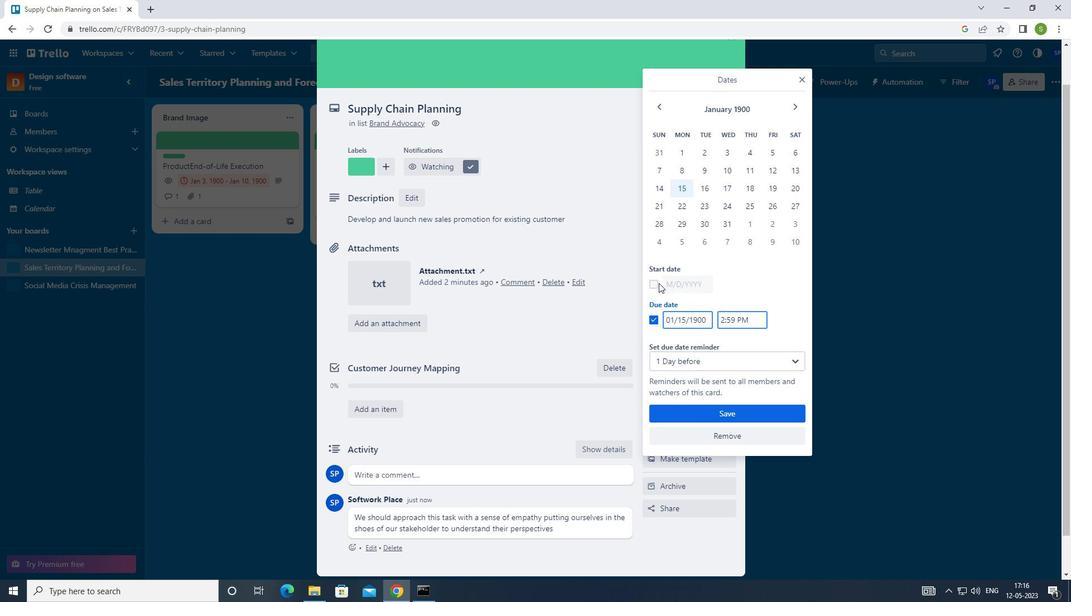 
Action: Mouse pressed left at (655, 284)
Screenshot: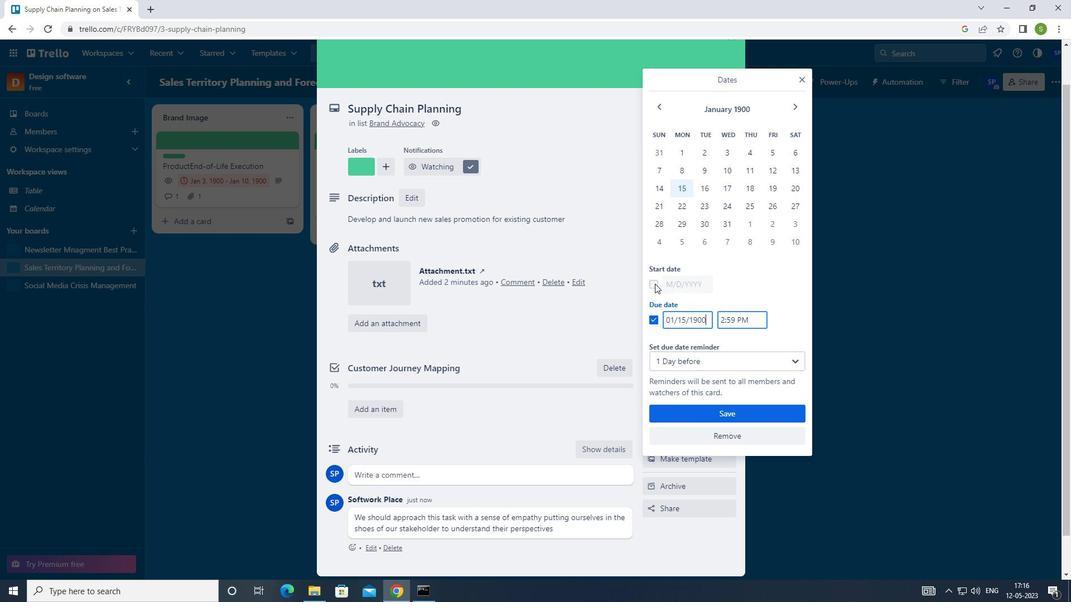 
Action: Mouse moved to (683, 283)
Screenshot: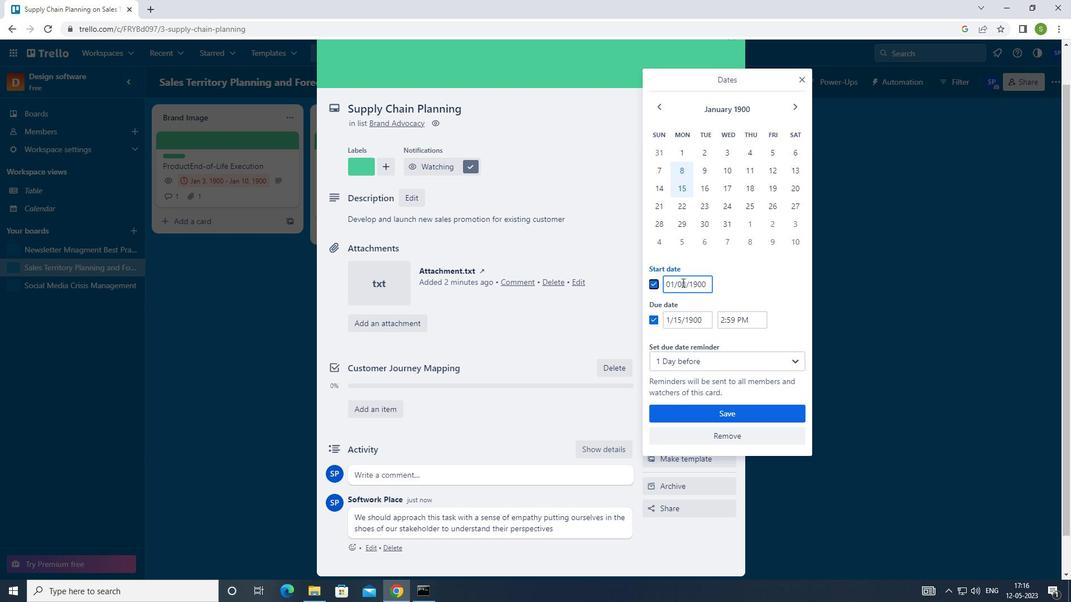 
Action: Mouse pressed left at (683, 283)
Screenshot: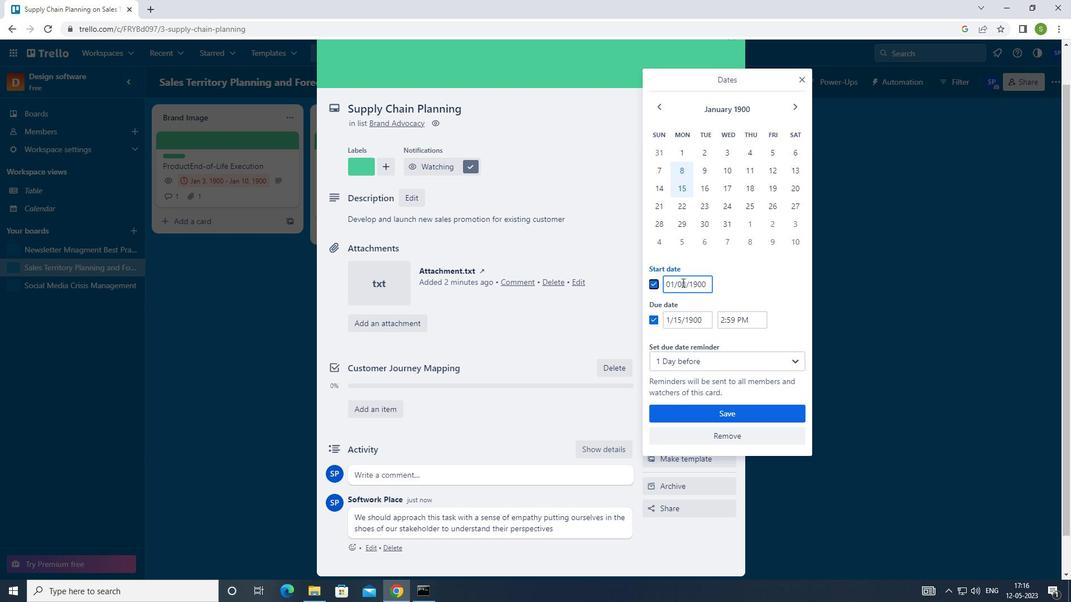
Action: Mouse moved to (676, 283)
Screenshot: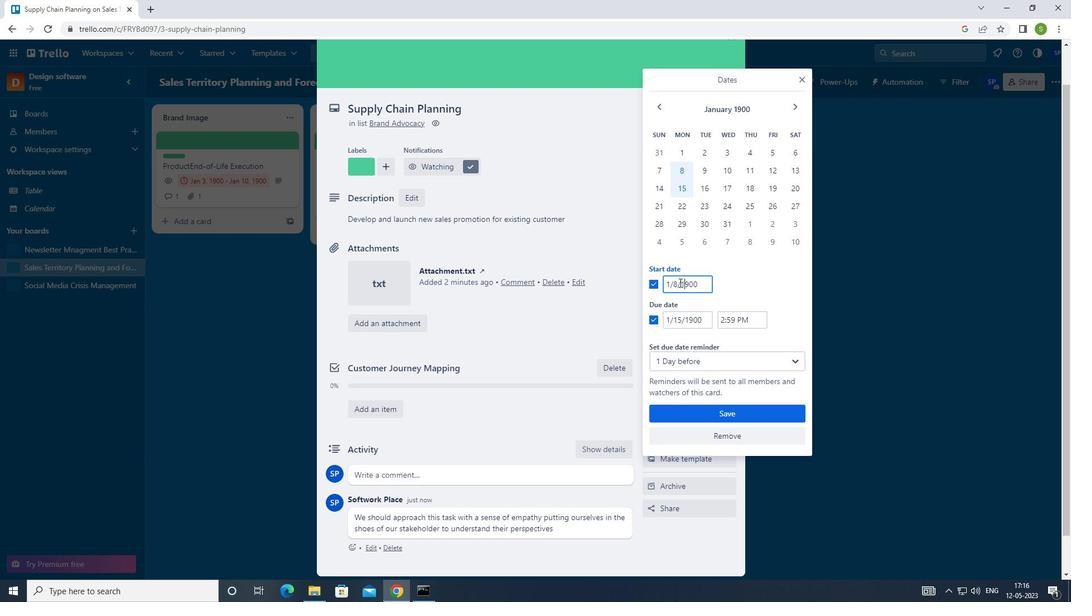 
Action: Mouse pressed left at (676, 283)
Screenshot: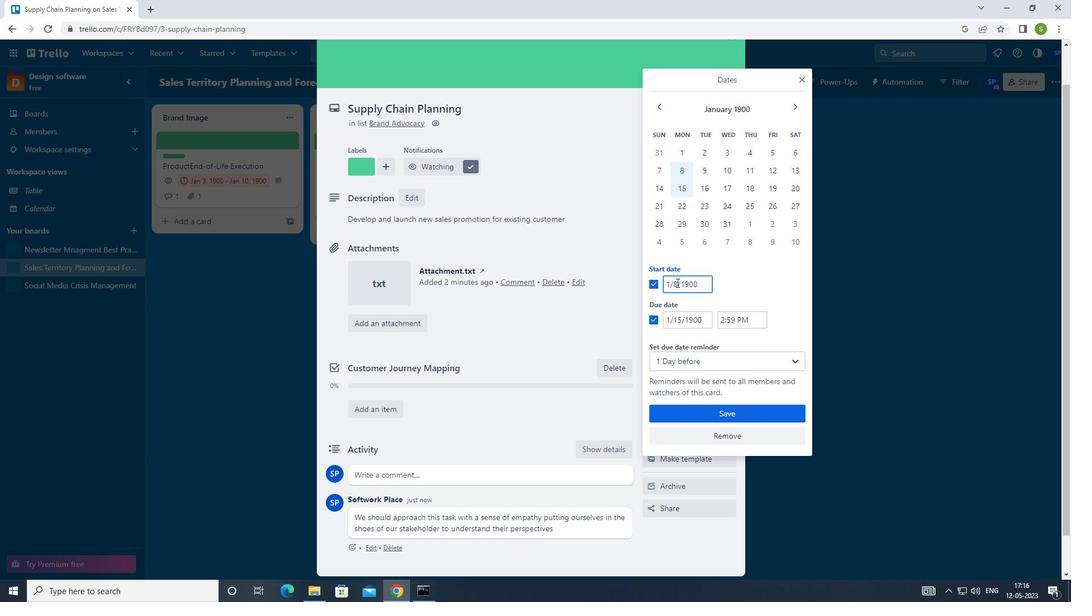 
Action: Mouse moved to (683, 283)
Screenshot: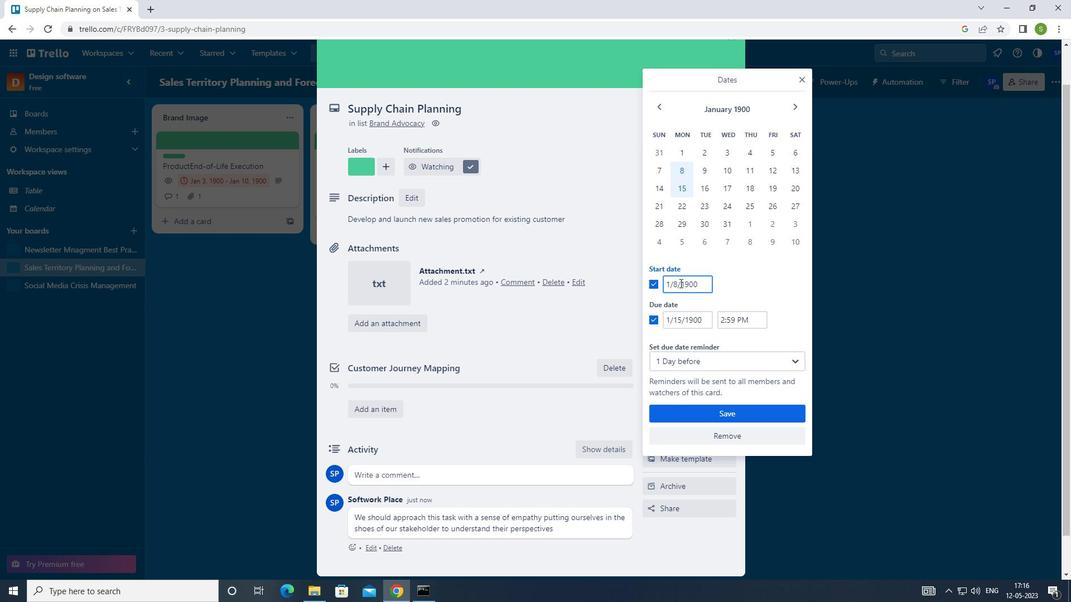 
Action: Key pressed <Key.backspace>
Screenshot: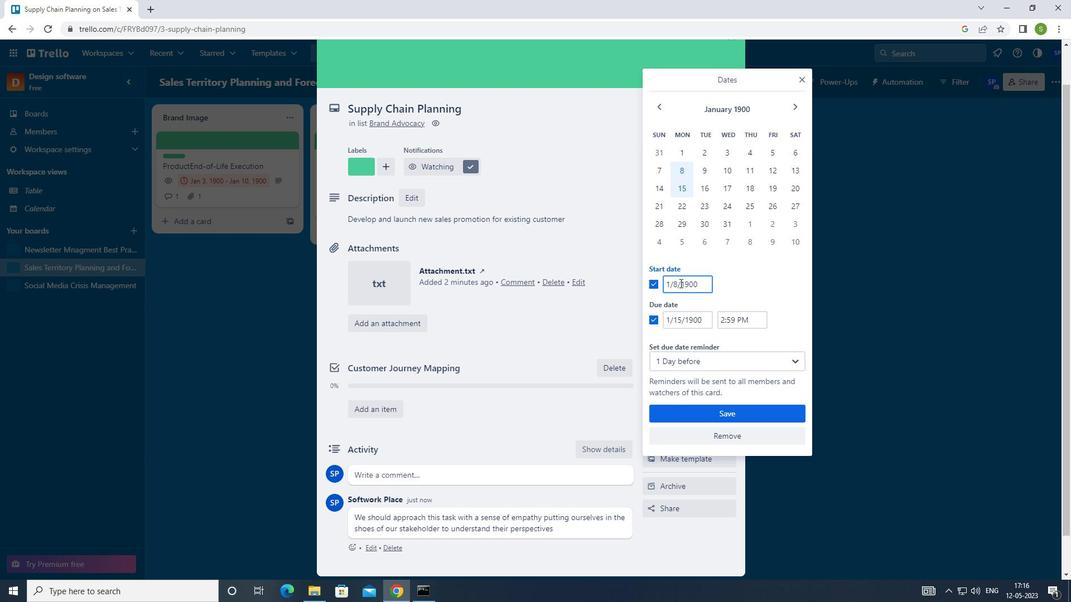 
Action: Mouse moved to (688, 281)
Screenshot: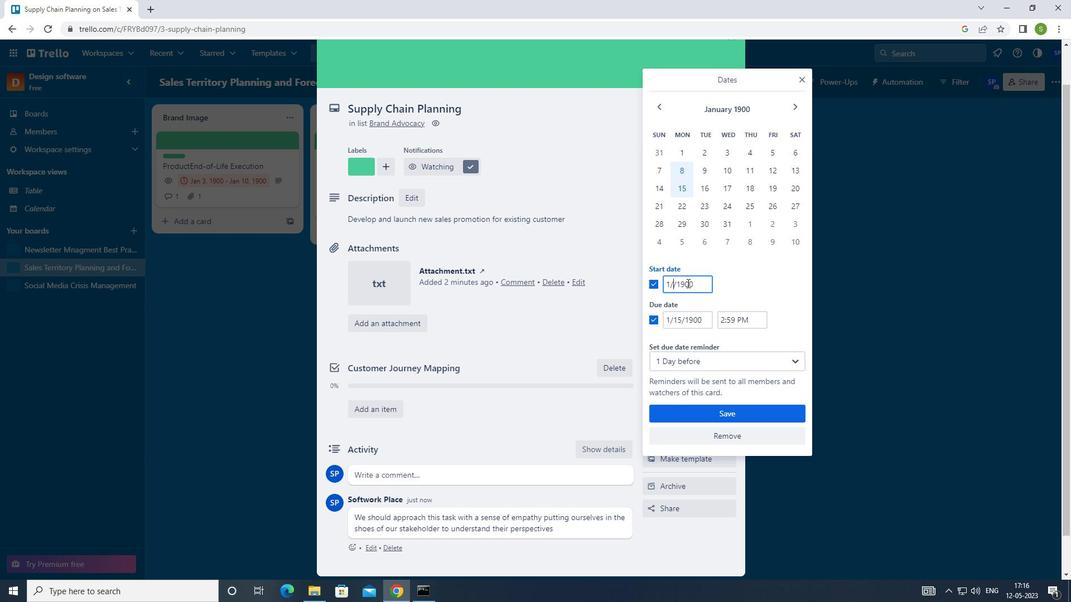 
Action: Key pressed 9
Screenshot: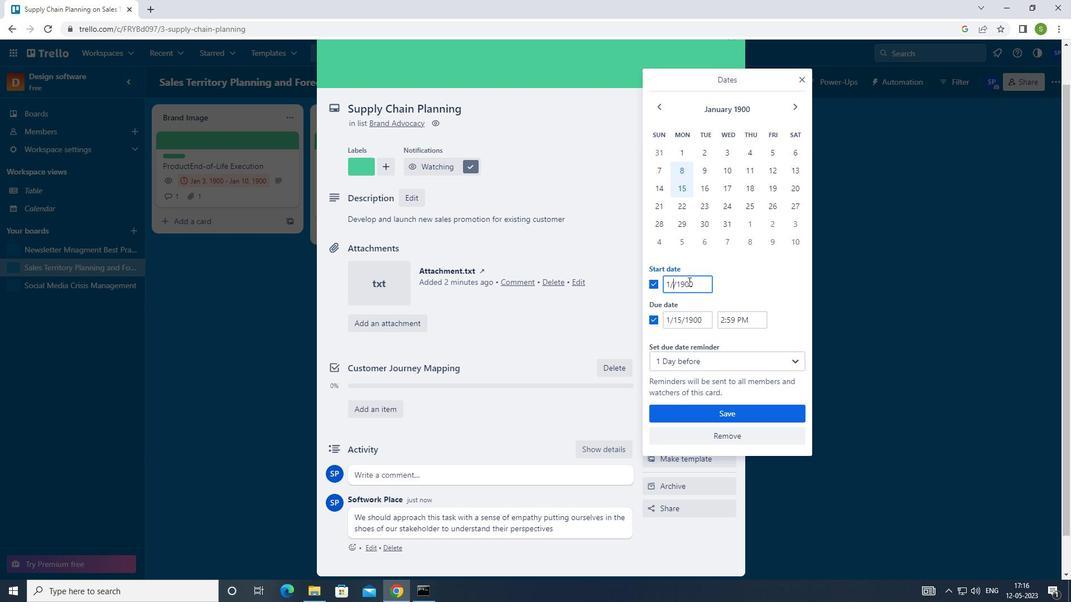 
Action: Mouse moved to (683, 318)
Screenshot: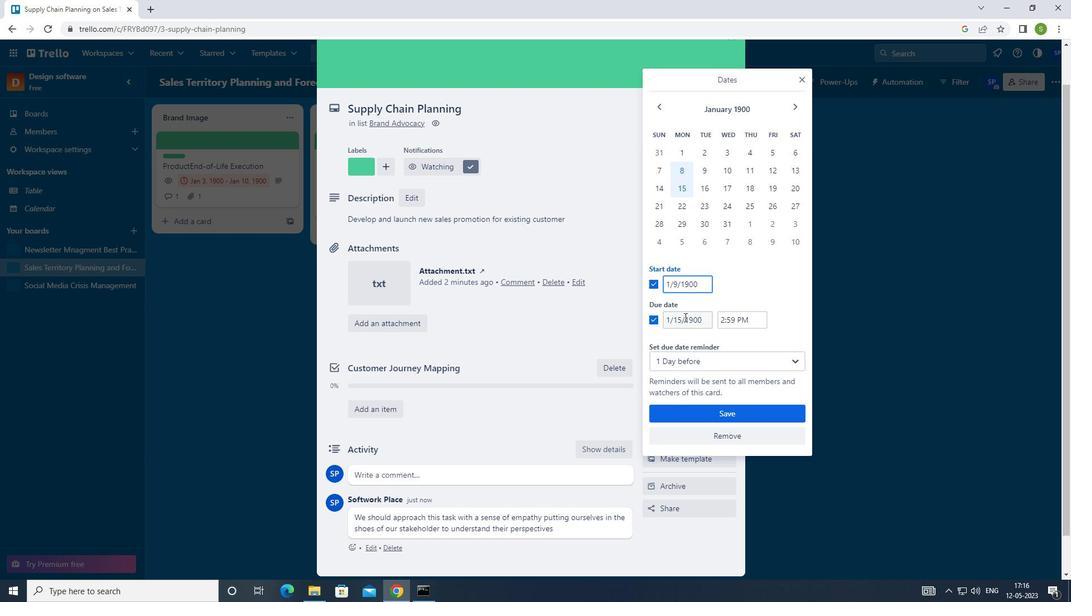 
Action: Mouse pressed left at (683, 318)
Screenshot: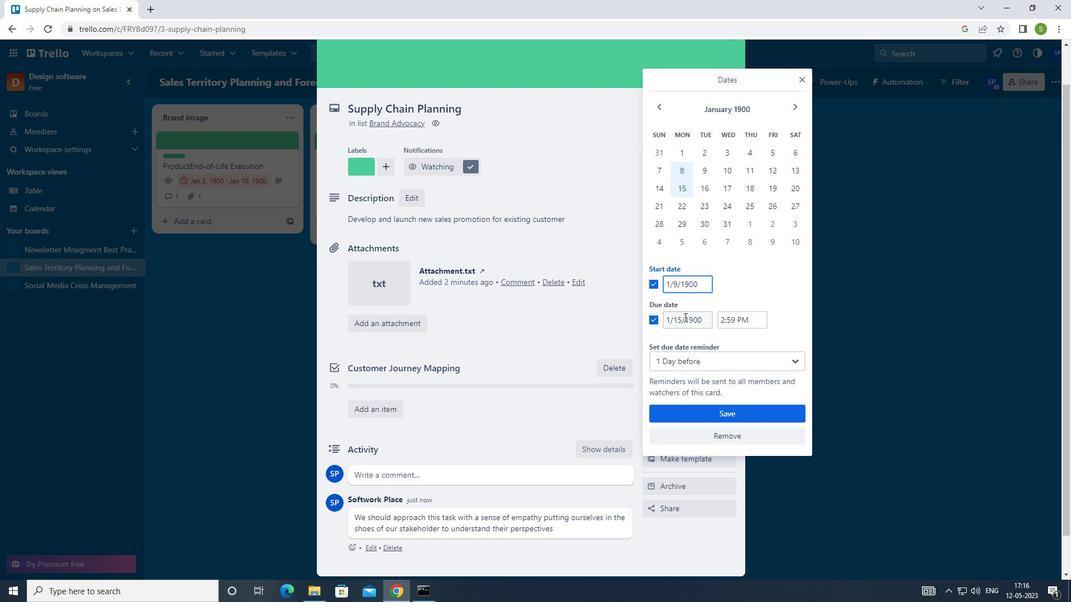 
Action: Mouse moved to (706, 311)
Screenshot: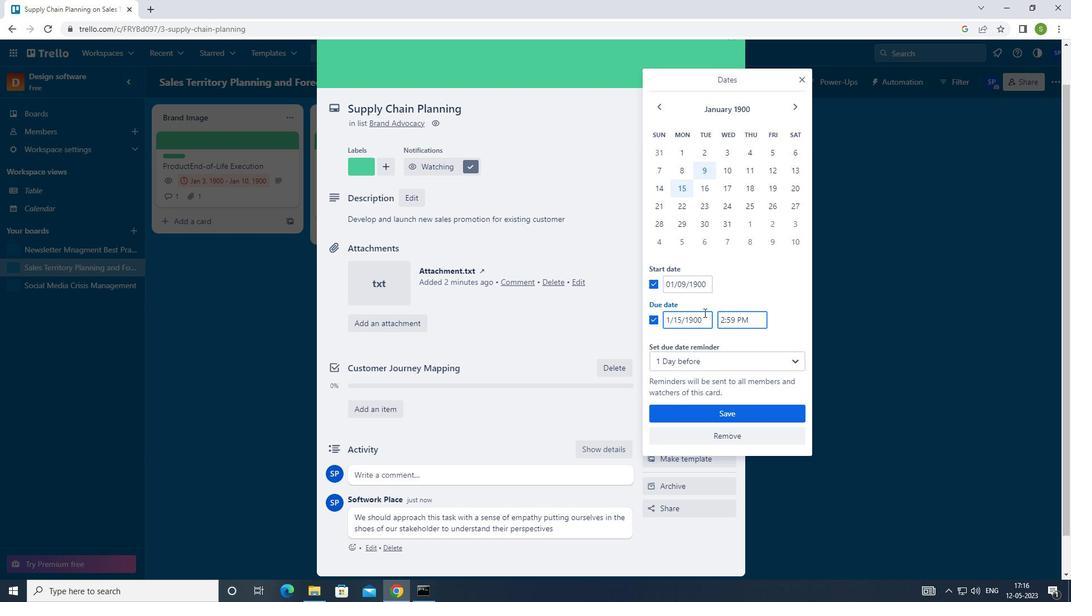 
Action: Key pressed <Key.backspace>
Screenshot: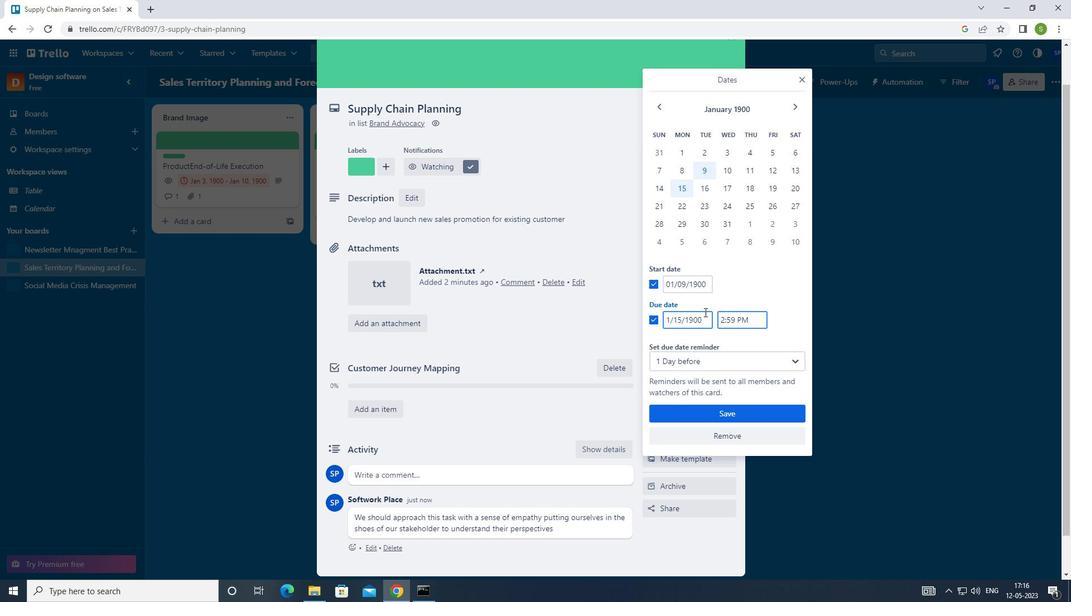 
Action: Mouse moved to (707, 308)
Screenshot: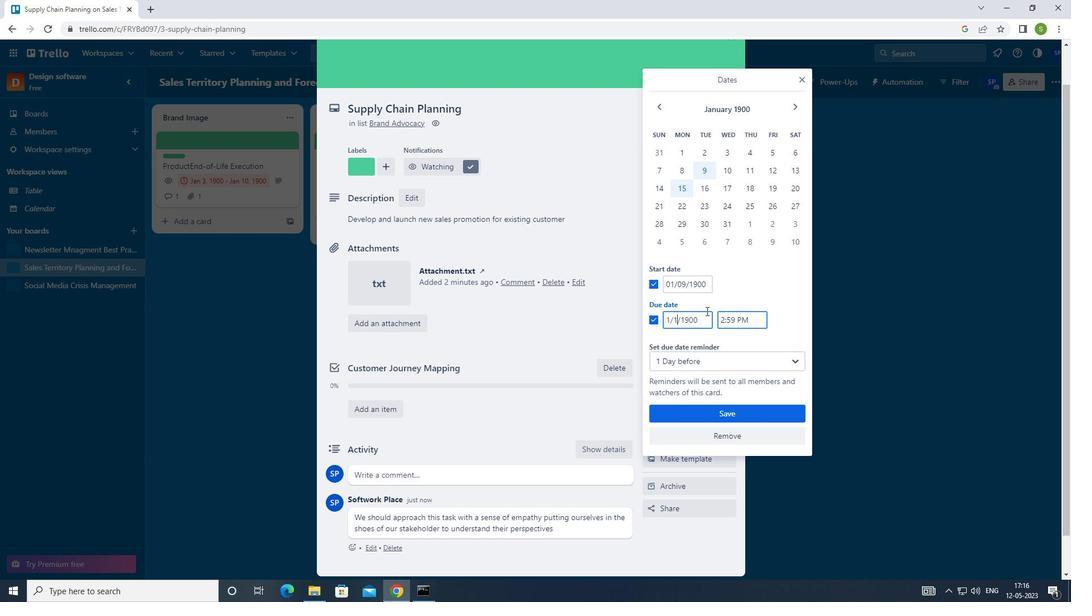 
Action: Key pressed 6
Screenshot: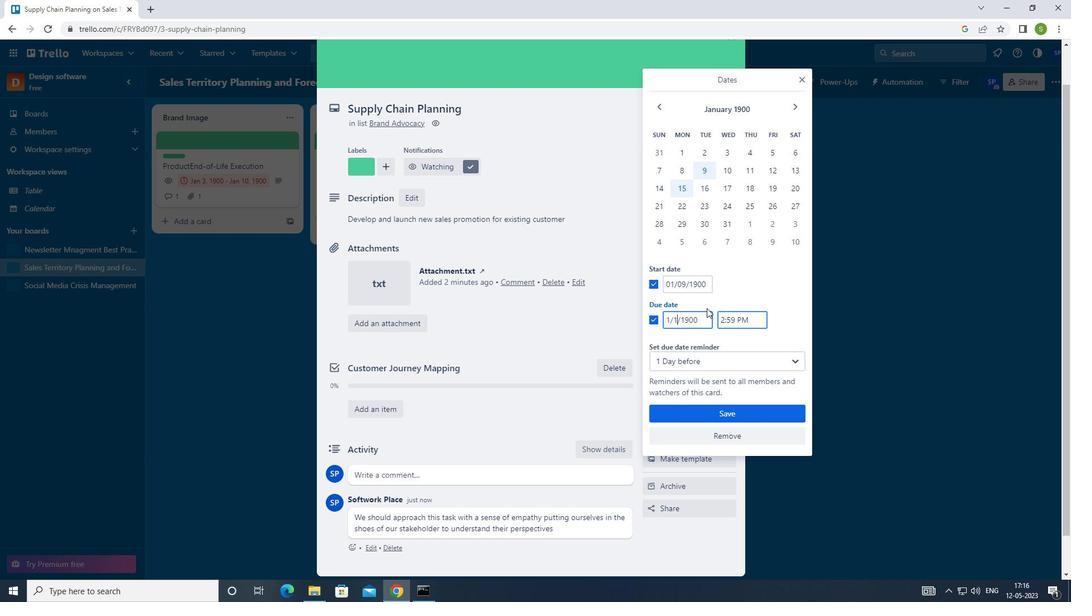 
Action: Mouse moved to (706, 305)
Screenshot: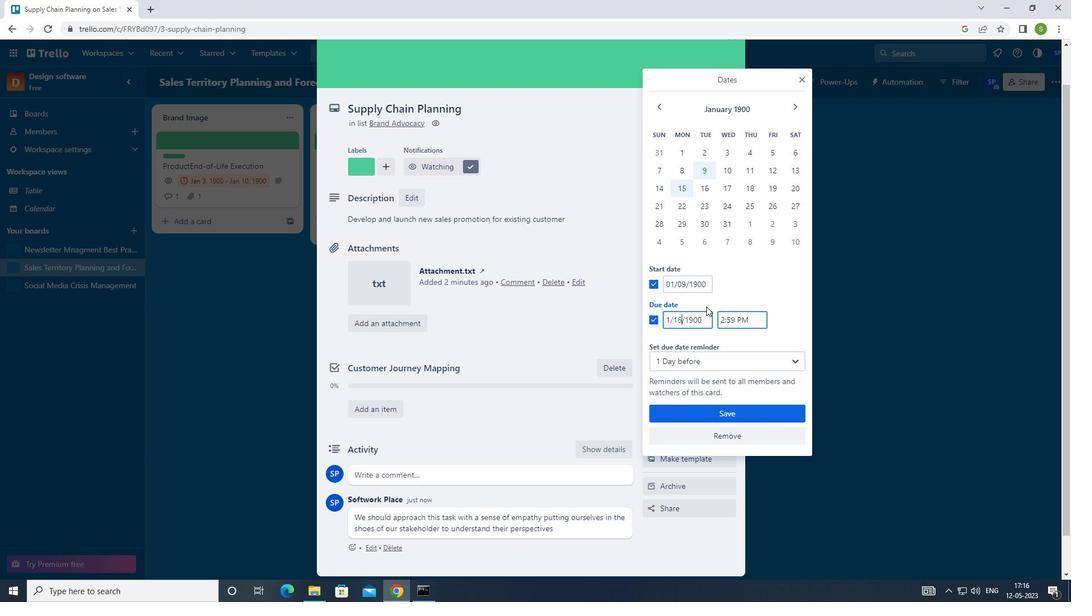 
Action: Key pressed <Key.enter><Key.f8>
Screenshot: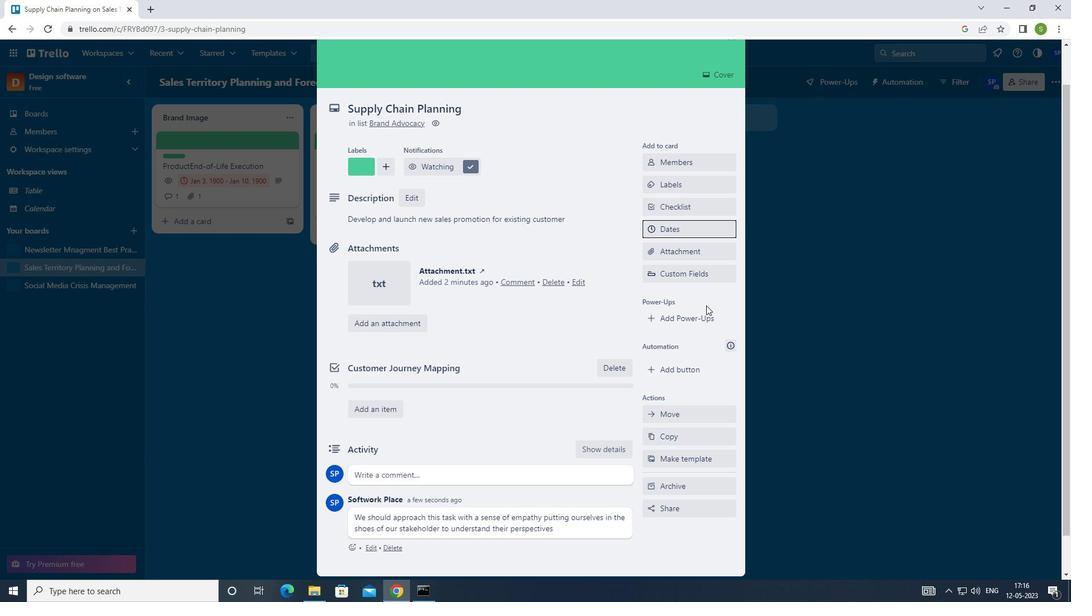 
